 Task: Create an event for the family day outing.
Action: Mouse moved to (63, 124)
Screenshot: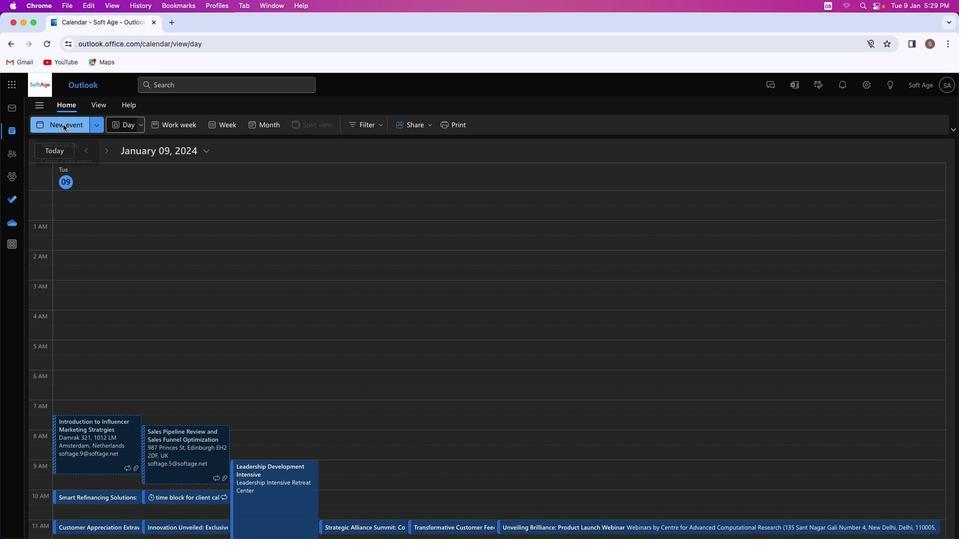 
Action: Mouse pressed left at (63, 124)
Screenshot: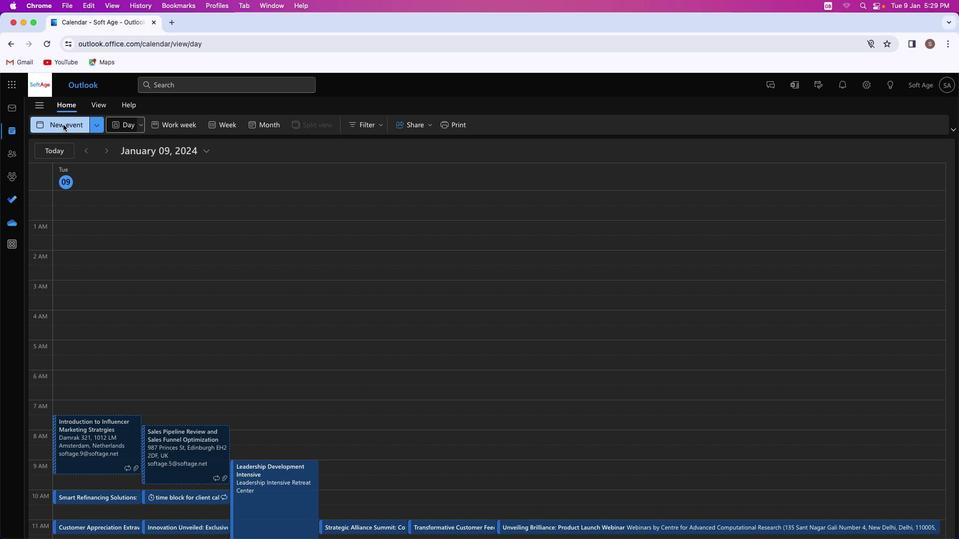 
Action: Mouse moved to (253, 184)
Screenshot: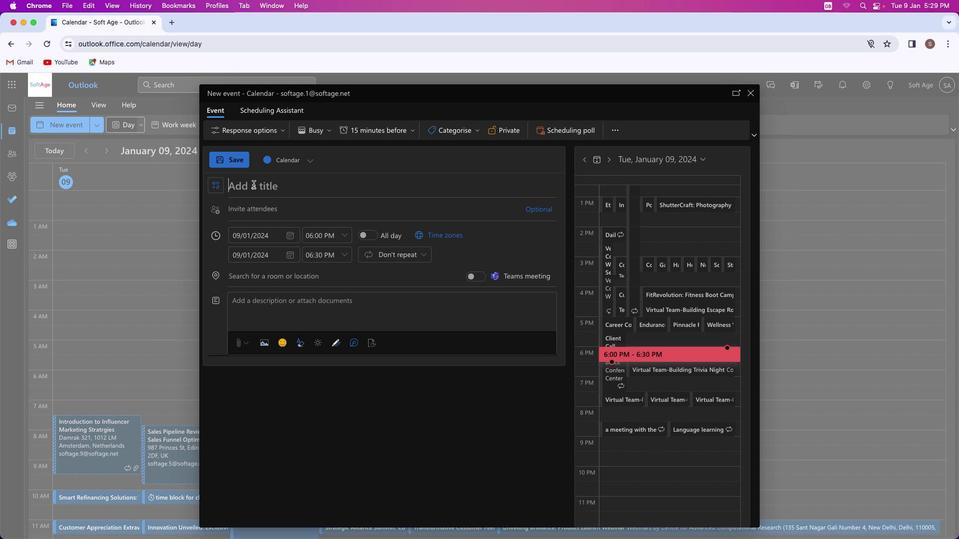 
Action: Mouse pressed left at (253, 184)
Screenshot: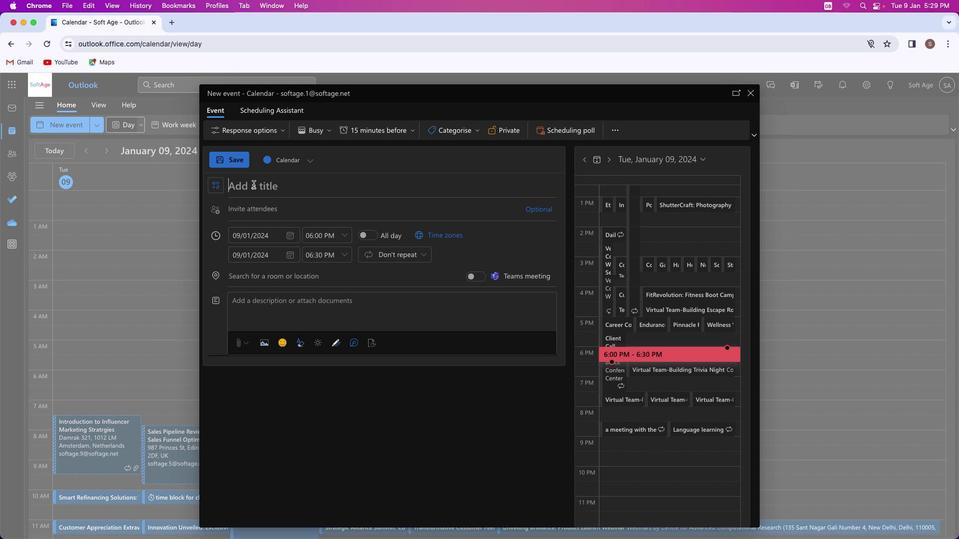 
Action: Key pressed Key.shift'F''a''m''i''l''y'Key.spaceKey.shift'F''i''e''s''t''a'Key.spaceKey.shift'D''a''y'Key.spaceKey.shift_r'O''u''t'
Screenshot: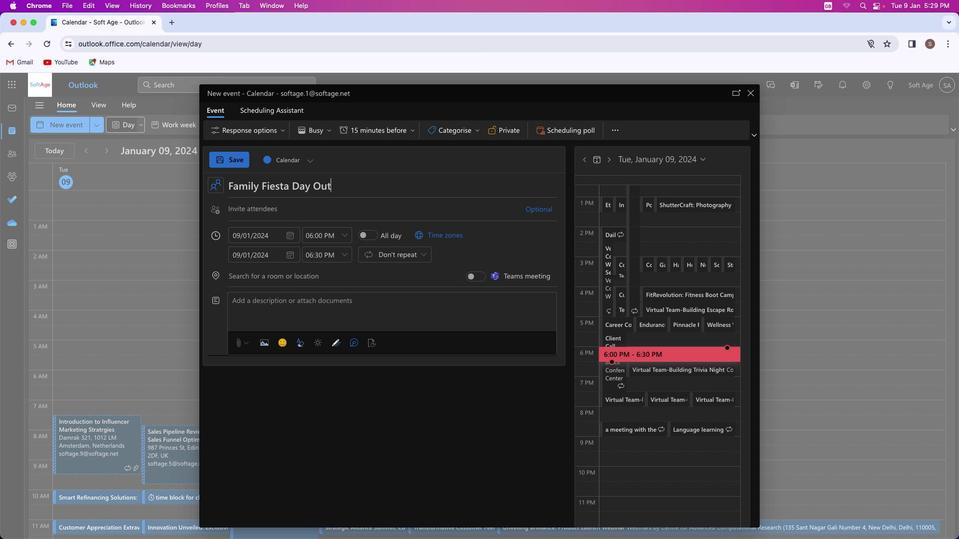 
Action: Mouse moved to (243, 276)
Screenshot: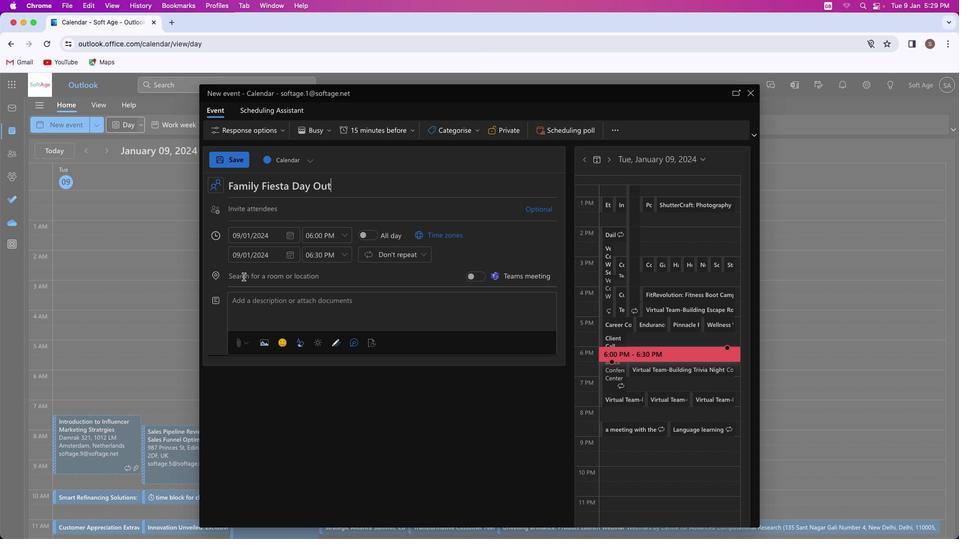 
Action: Mouse pressed left at (243, 276)
Screenshot: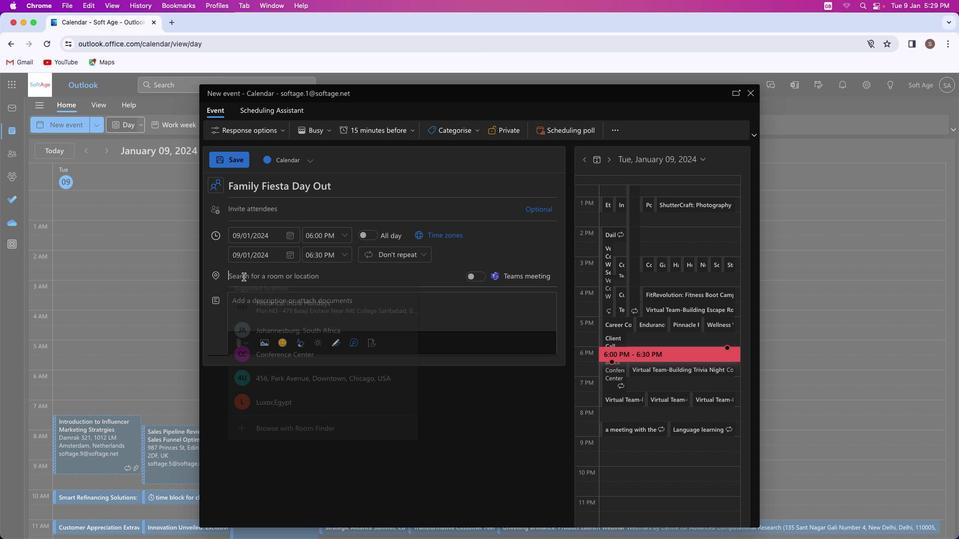 
Action: Key pressed Key.shift'F''u''n'
Screenshot: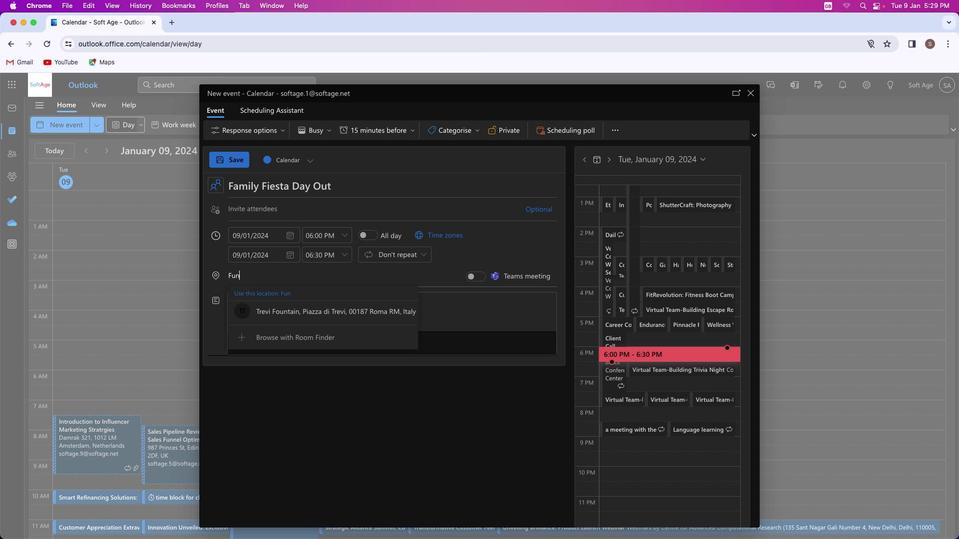 
Action: Mouse moved to (288, 312)
Screenshot: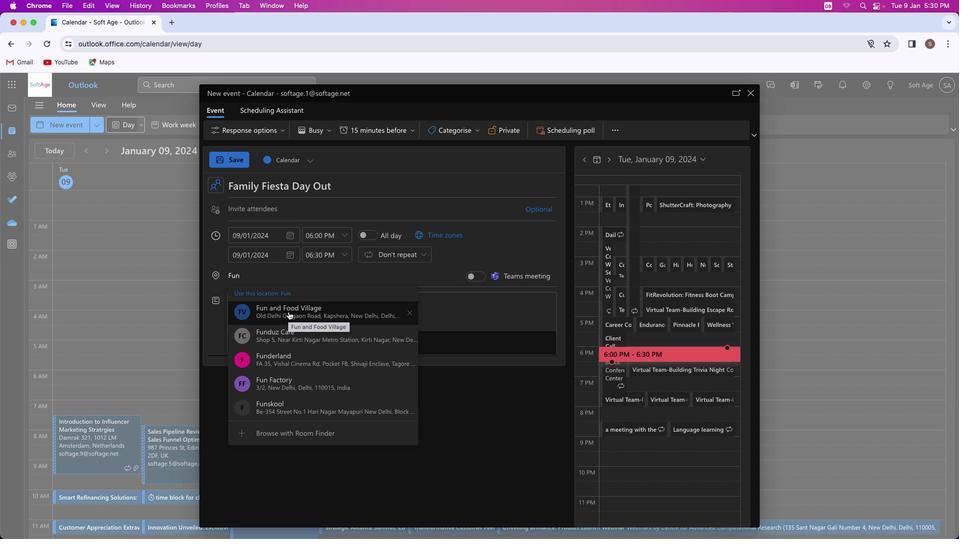 
Action: Mouse pressed left at (288, 312)
Screenshot: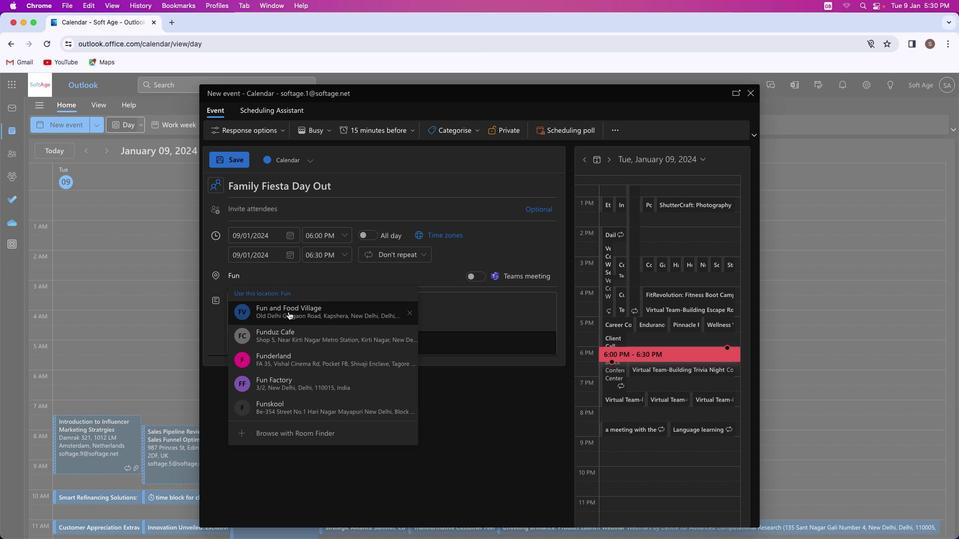 
Action: Mouse moved to (291, 310)
Screenshot: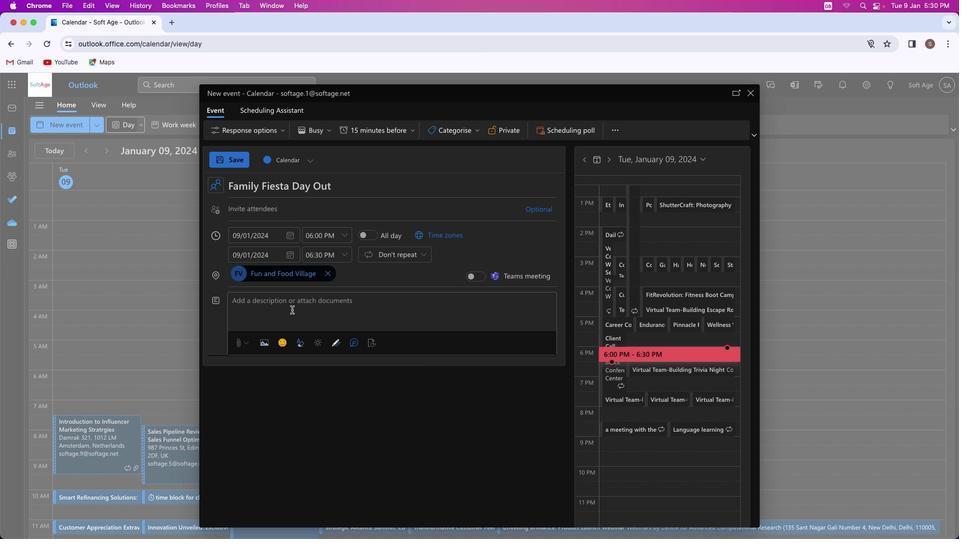 
Action: Mouse pressed left at (291, 310)
Screenshot: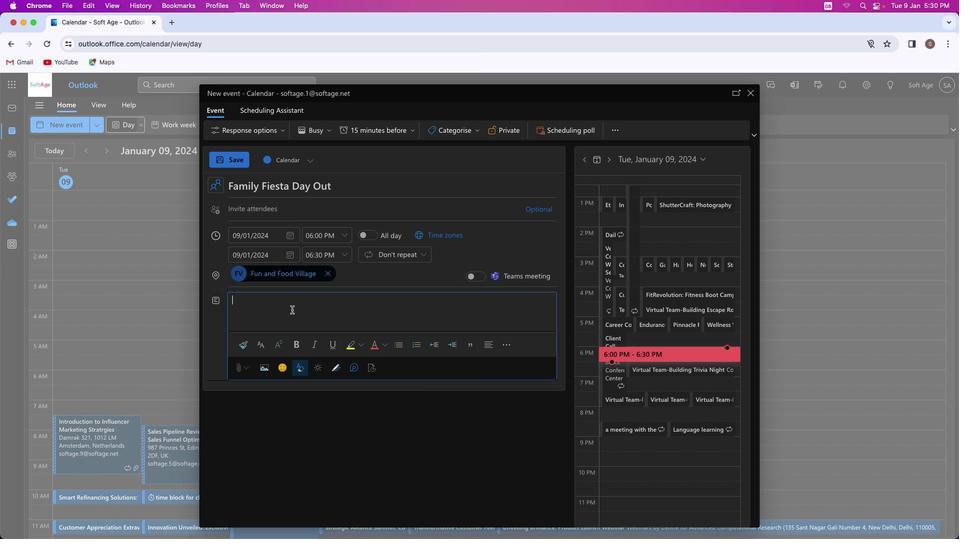 
Action: Key pressed Key.shift'J''o''i''n'Key.space'u''s'Key.space'f''o''r'Key.space'a'Key.space'j''o''y''u''s'Key.space'f''a''m''i''l''y'Key.space'd''a''y'Key.space'o''u''t''i''n''g'Key.space'f''i''l''l''e''d'Key.space'w''i''t''h'Key.space'l''a''u''g''h''t''e''r'','Key.space'g''a''m''e''s'','Key.space'a''n''d'Key.space'b''o''n''d''i''n''g''.'Key.spaceKey.shift'C''r''e''a''t''e'Key.space'c''h''e''r''i''s''h''e''d'Key.space'm''e''m''o''r''i''e''s'Key.space'i''n'Key.space'a'Key.space'd''e''l''i''g''h''t''f''u''l'
Screenshot: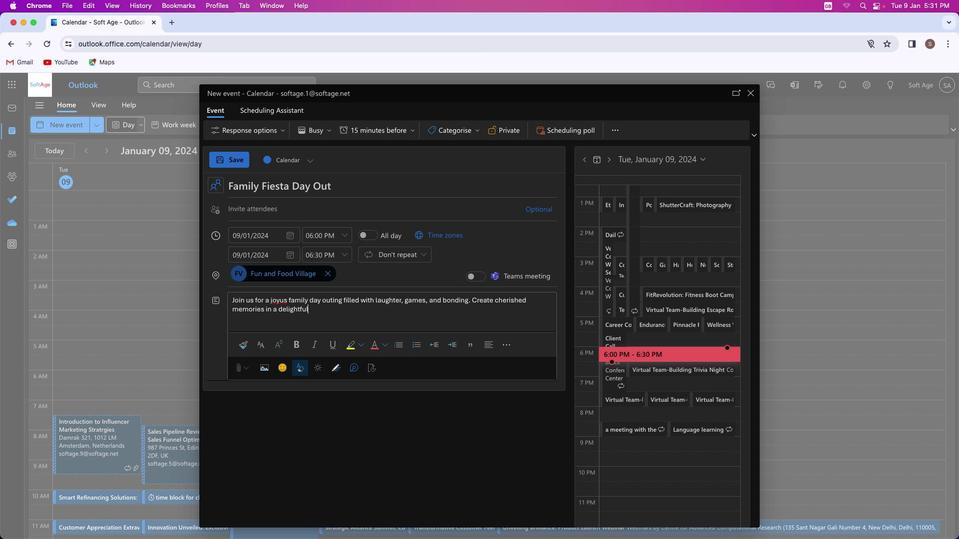
Action: Mouse moved to (280, 303)
Screenshot: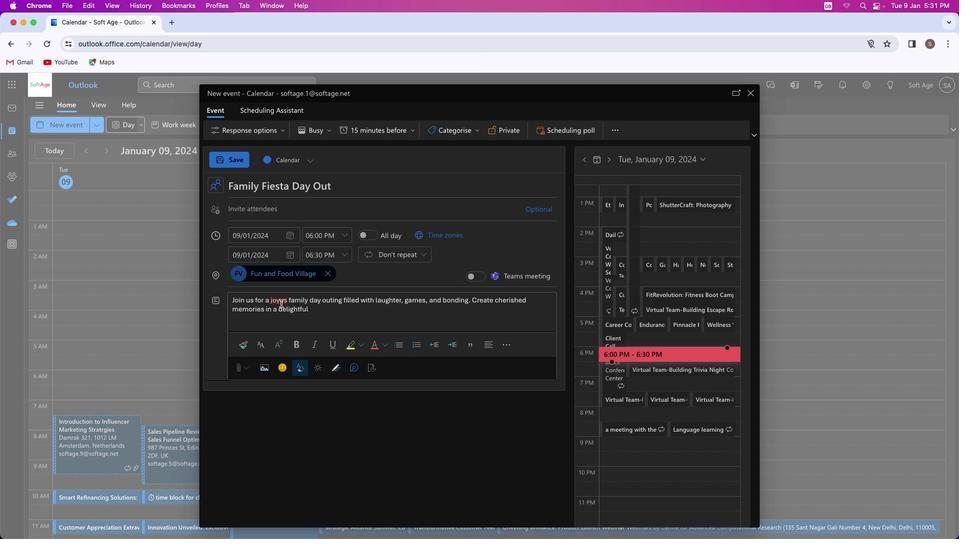 
Action: Mouse pressed left at (280, 303)
Screenshot: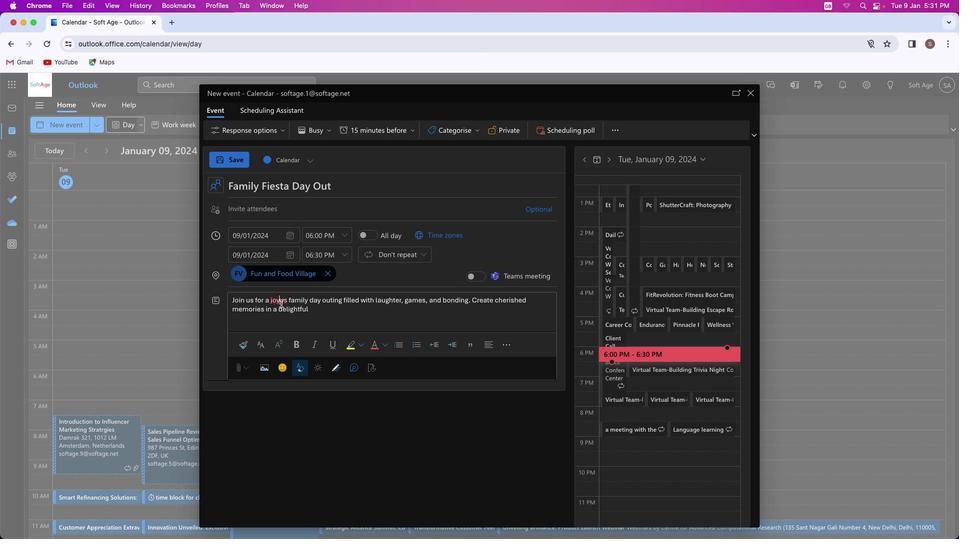 
Action: Key pressed 'o'
Screenshot: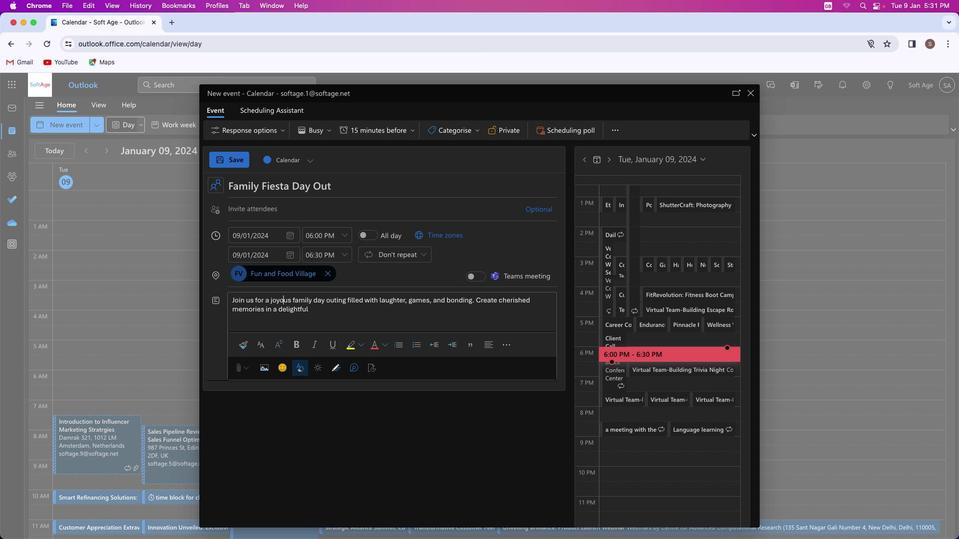 
Action: Mouse moved to (327, 313)
Screenshot: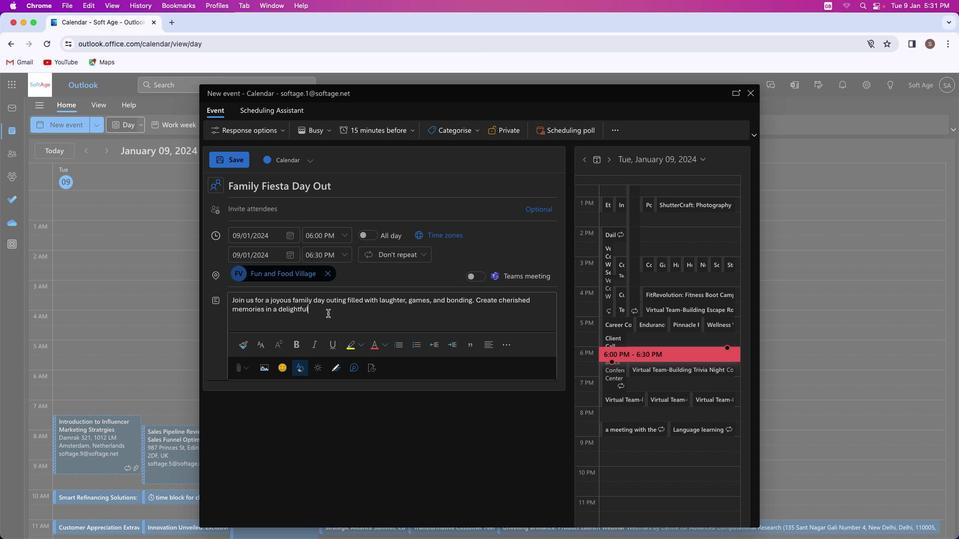 
Action: Mouse pressed left at (327, 313)
Screenshot: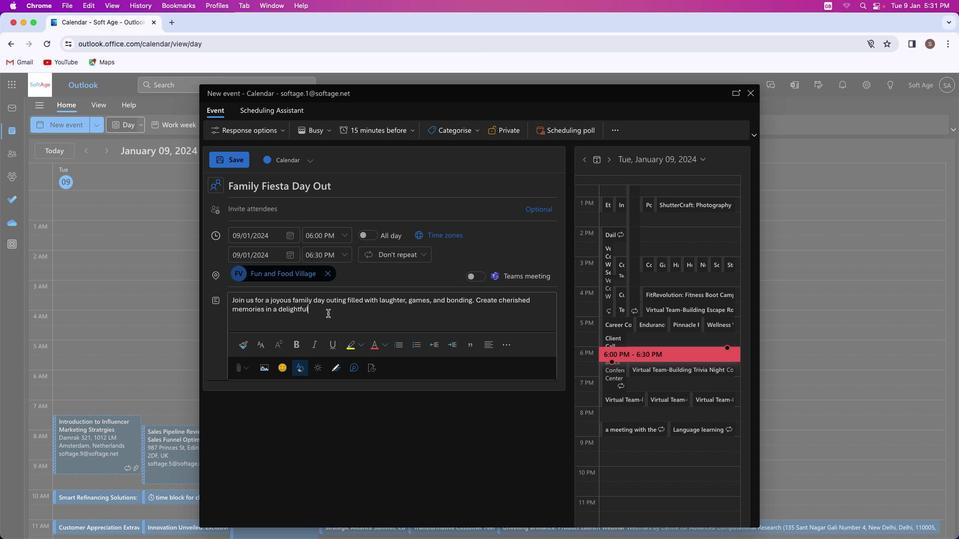 
Action: Mouse moved to (327, 313)
Screenshot: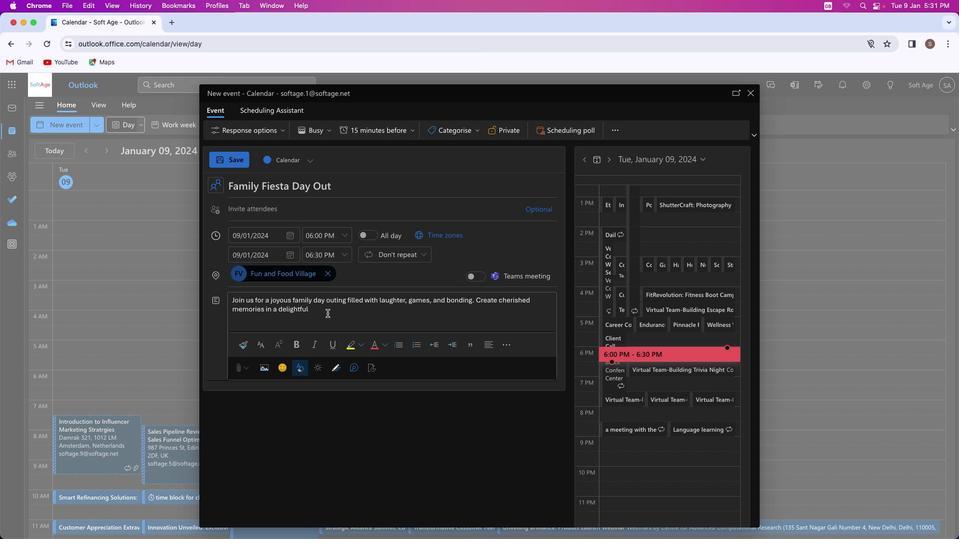 
Action: Key pressed Key.space'a''t''m''o''s''p''h''e''r''e'Key.space'd''e''s''i''g''n''e''d'Key.space'f''o''r'Key.space'a''l''l'Key.space'g''e''n''e''r''a''t''i''o''n''s'Key.space't''o'Key.space'e''n''j''o''y''.'
Screenshot: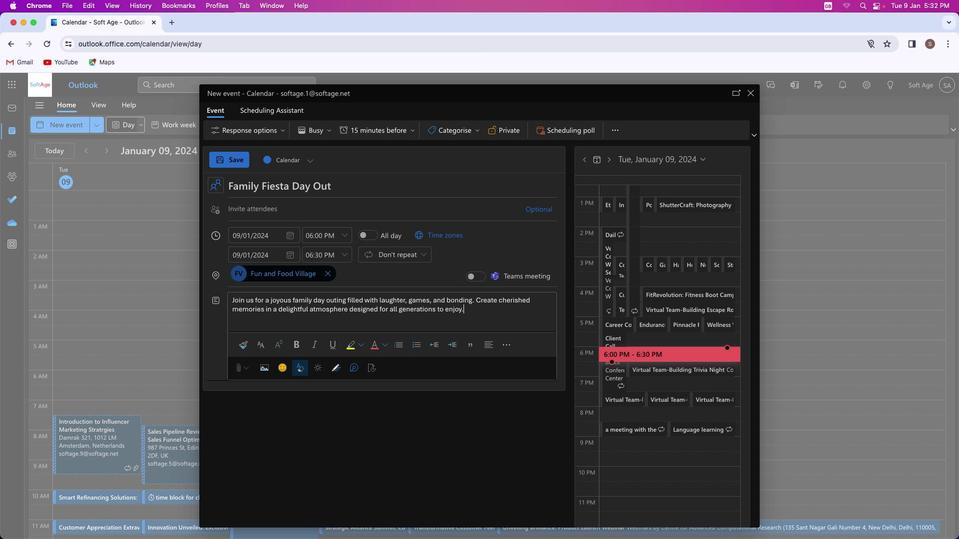
Action: Mouse moved to (264, 300)
Screenshot: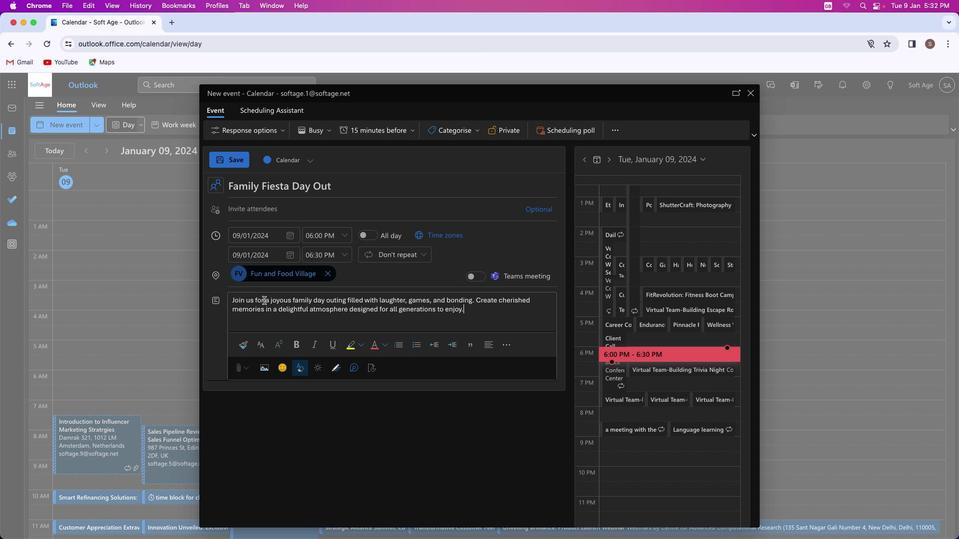 
Action: Mouse pressed left at (264, 300)
Screenshot: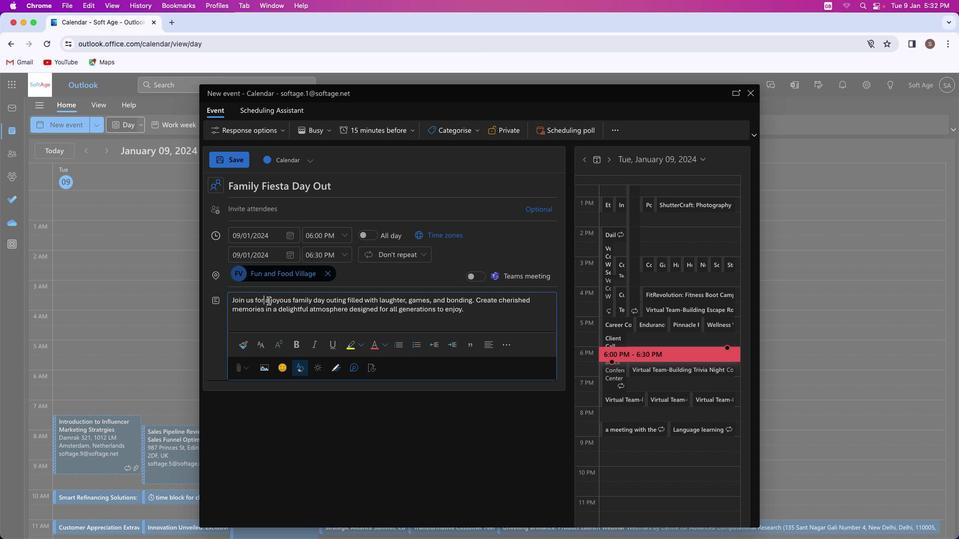 
Action: Mouse moved to (302, 347)
Screenshot: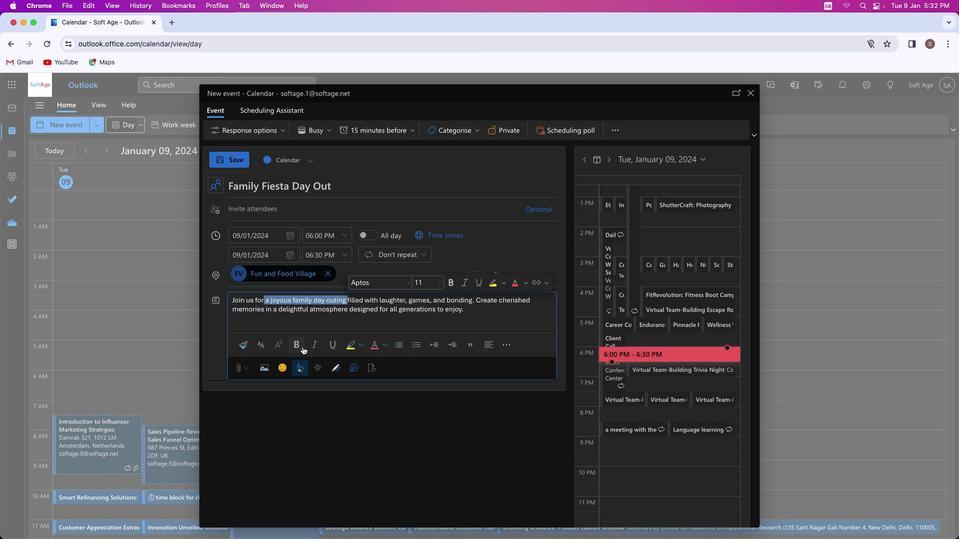 
Action: Mouse pressed left at (302, 347)
Screenshot: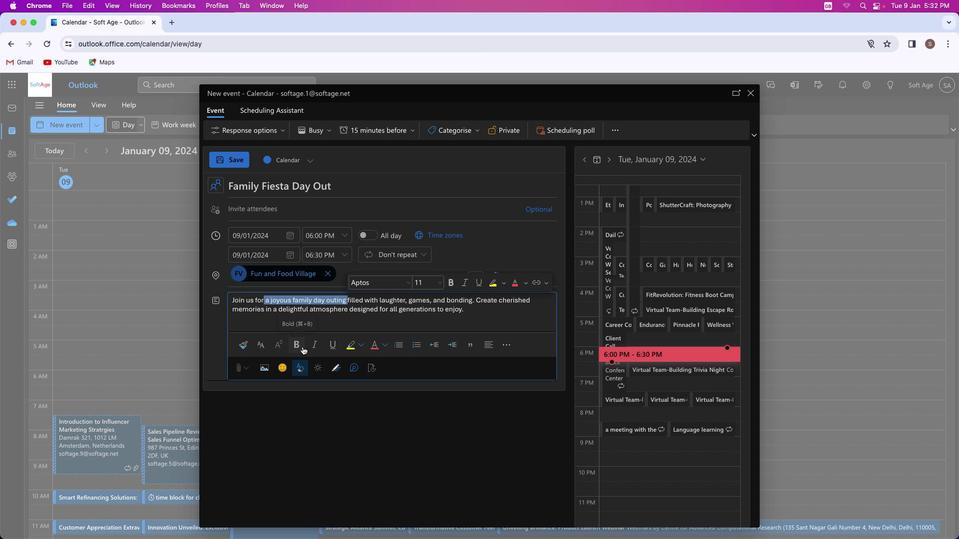 
Action: Mouse moved to (312, 344)
Screenshot: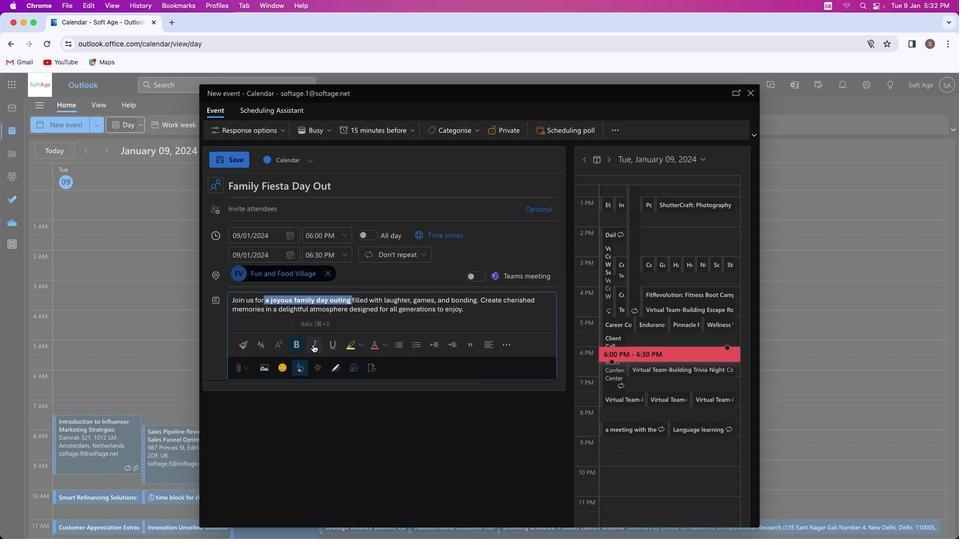 
Action: Mouse pressed left at (312, 344)
Screenshot: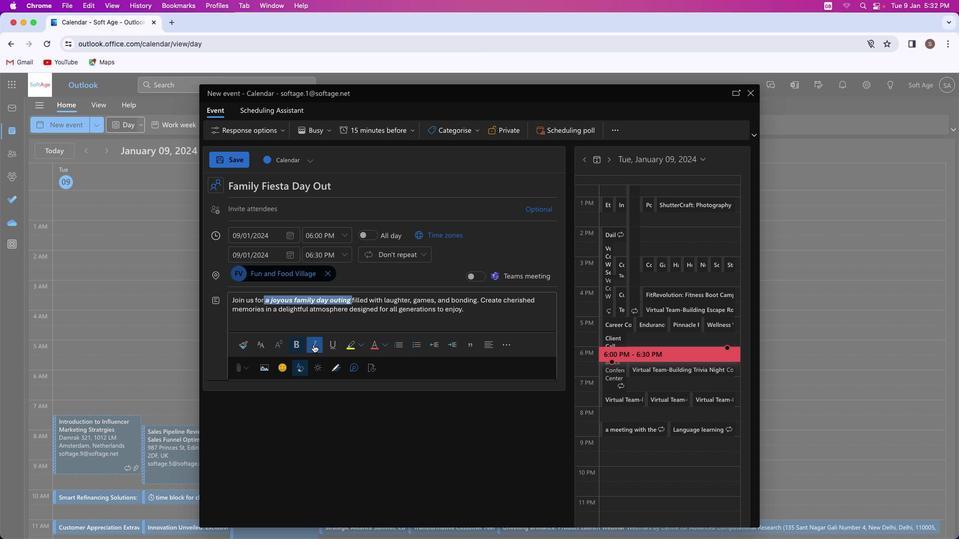 
Action: Mouse moved to (332, 343)
Screenshot: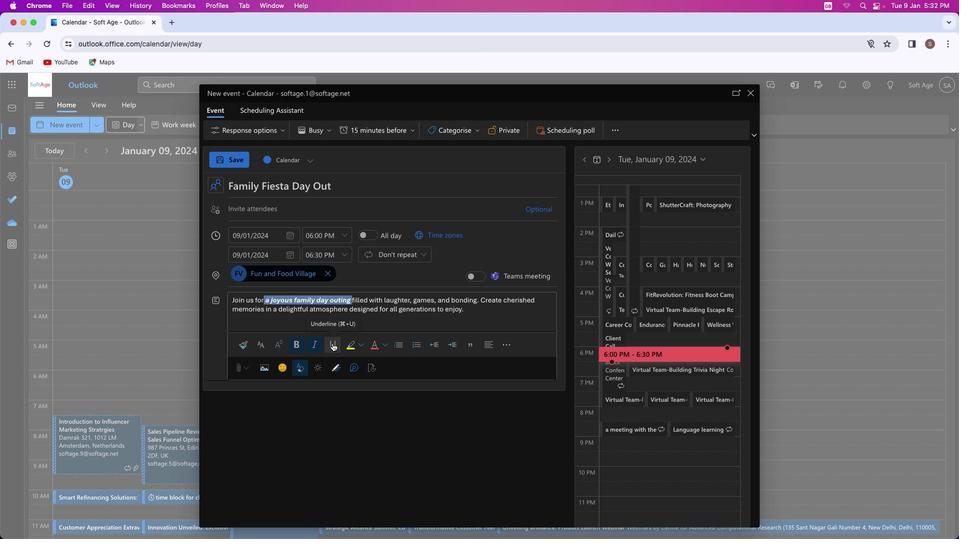 
Action: Mouse pressed left at (332, 343)
Screenshot: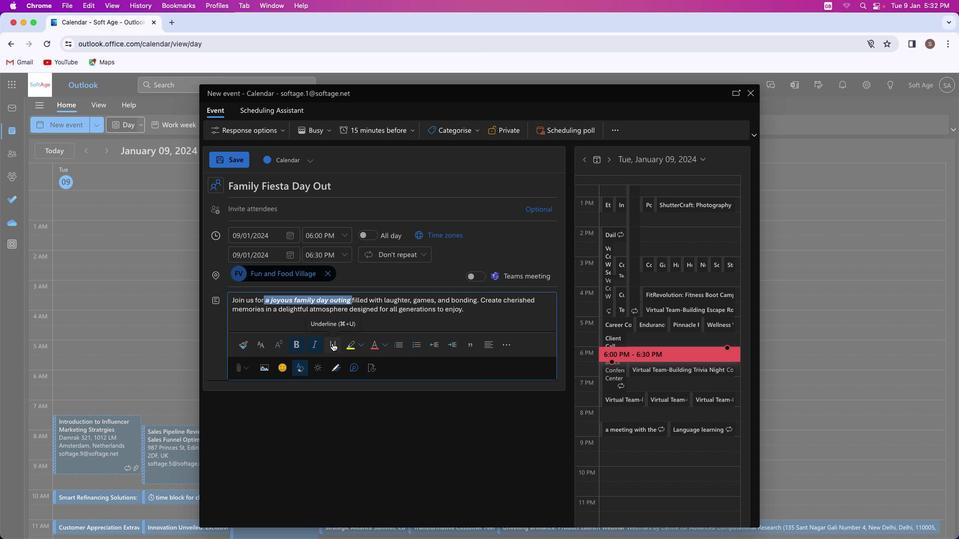 
Action: Mouse moved to (371, 343)
Screenshot: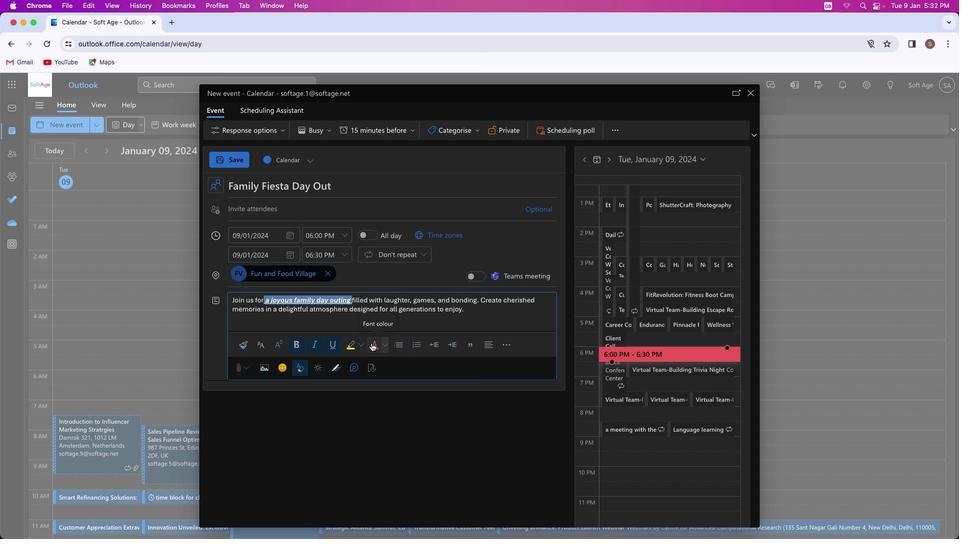 
Action: Mouse pressed left at (371, 343)
Screenshot: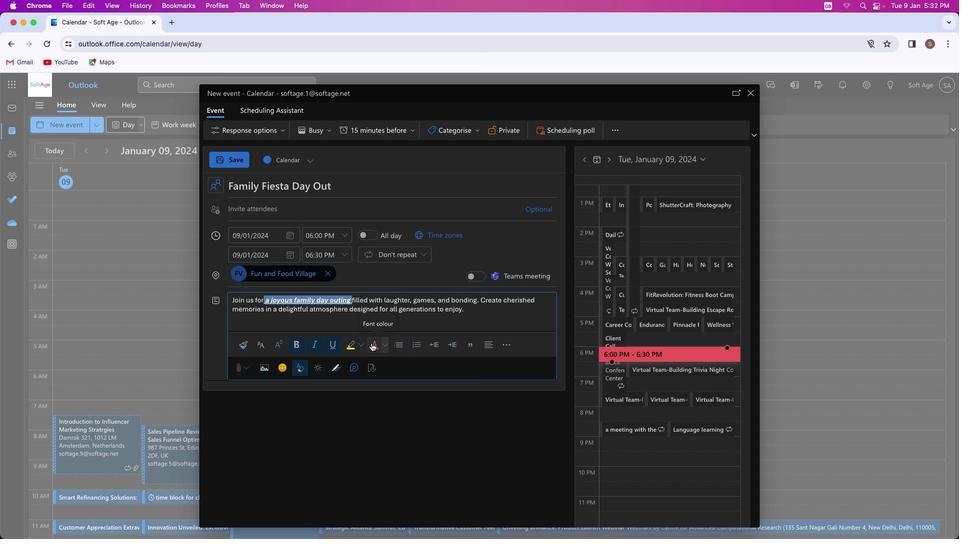 
Action: Mouse moved to (359, 343)
Screenshot: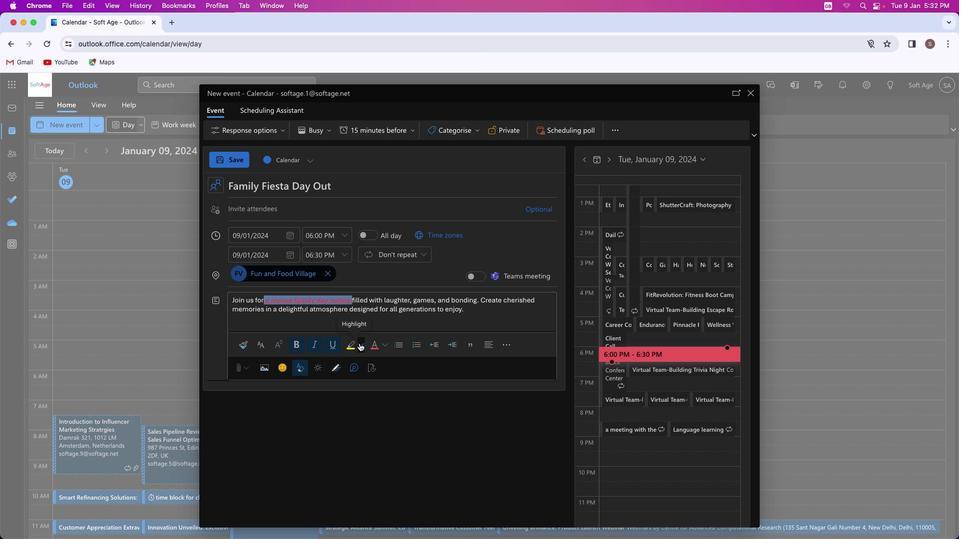 
Action: Mouse pressed left at (359, 343)
Screenshot: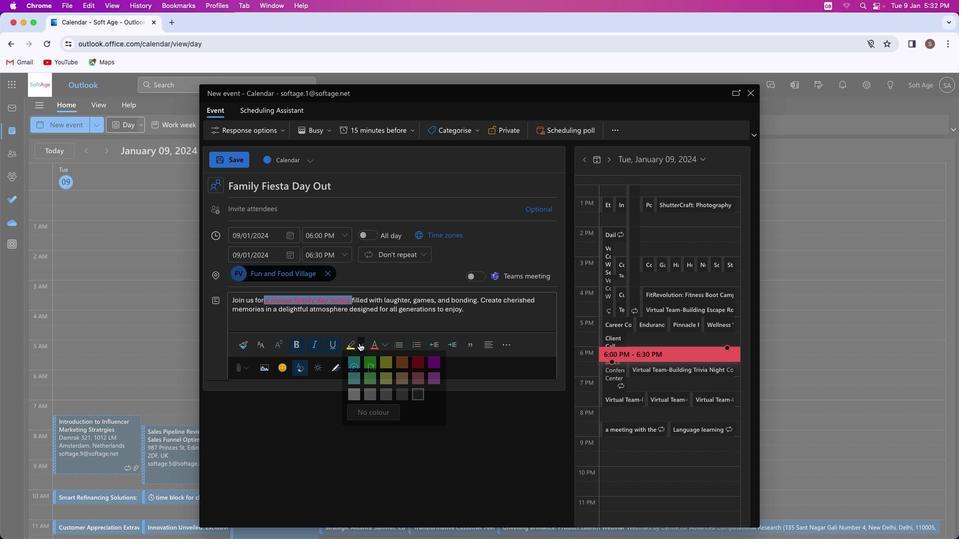 
Action: Mouse moved to (368, 381)
Screenshot: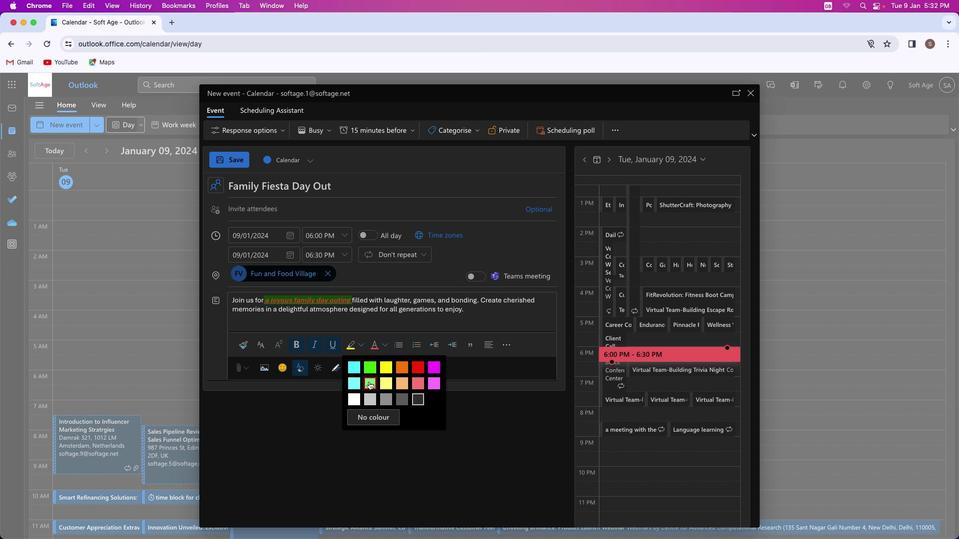 
Action: Mouse pressed left at (368, 381)
Screenshot: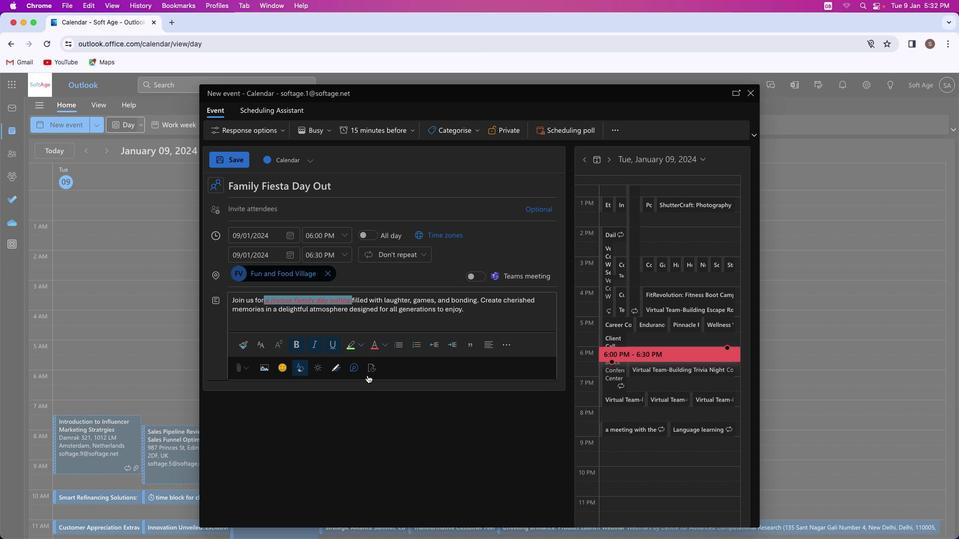 
Action: Mouse moved to (353, 326)
Screenshot: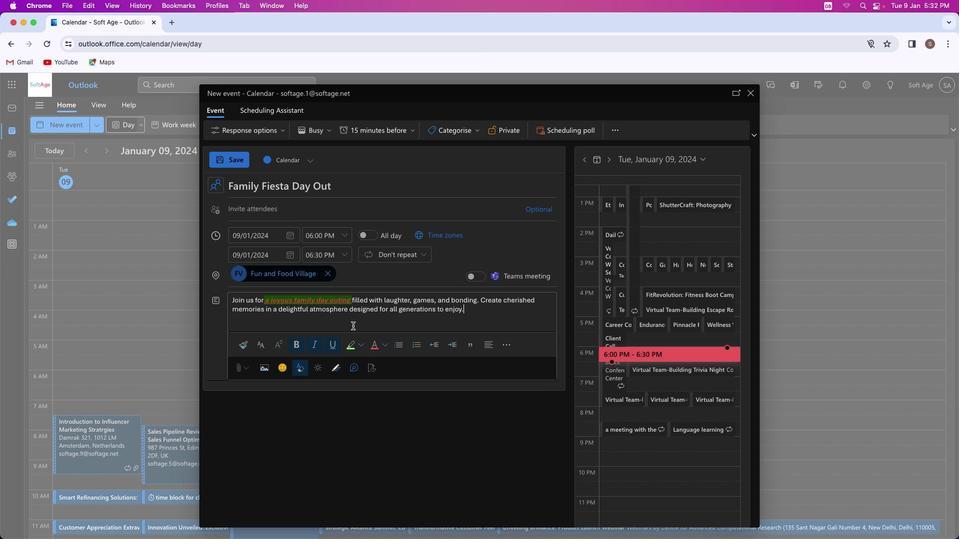 
Action: Mouse pressed left at (353, 326)
Screenshot: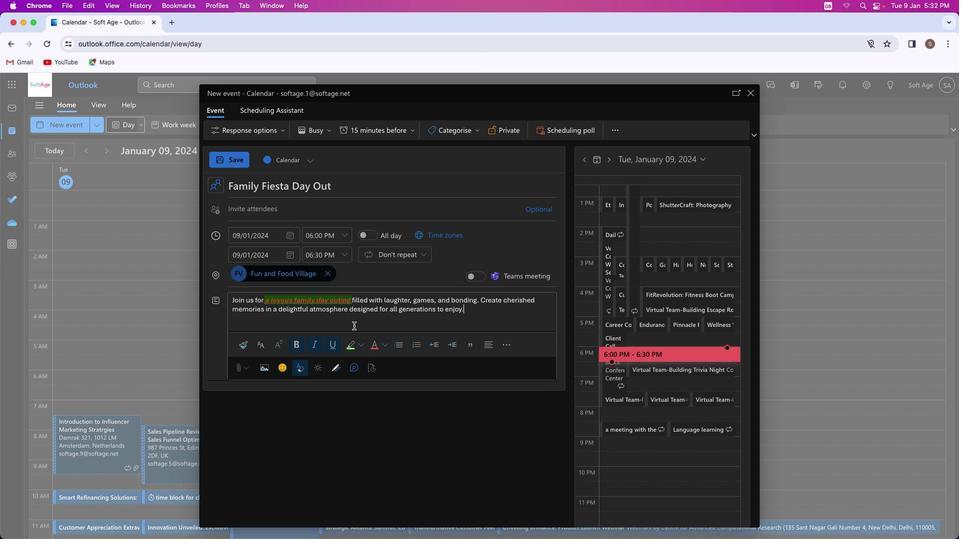 
Action: Mouse moved to (469, 317)
Screenshot: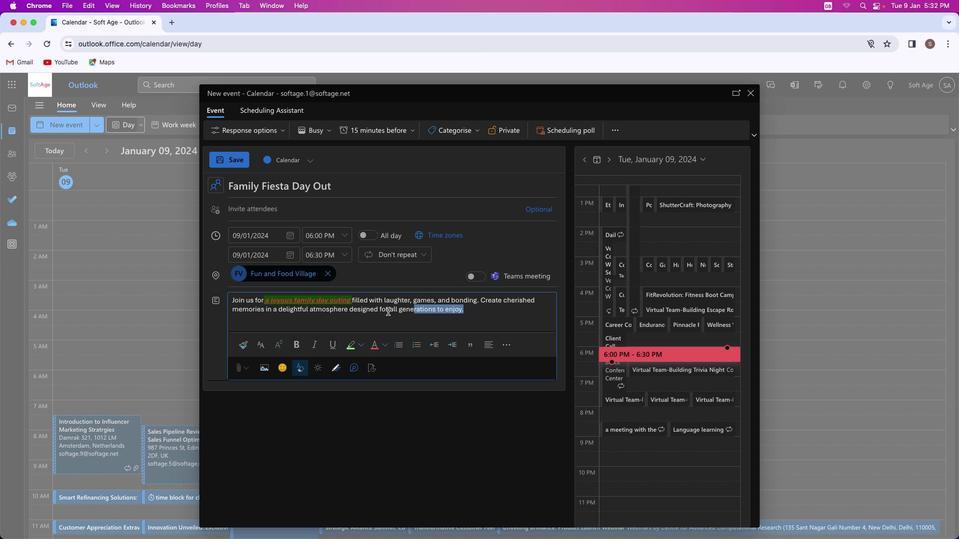 
Action: Mouse pressed left at (469, 317)
Screenshot: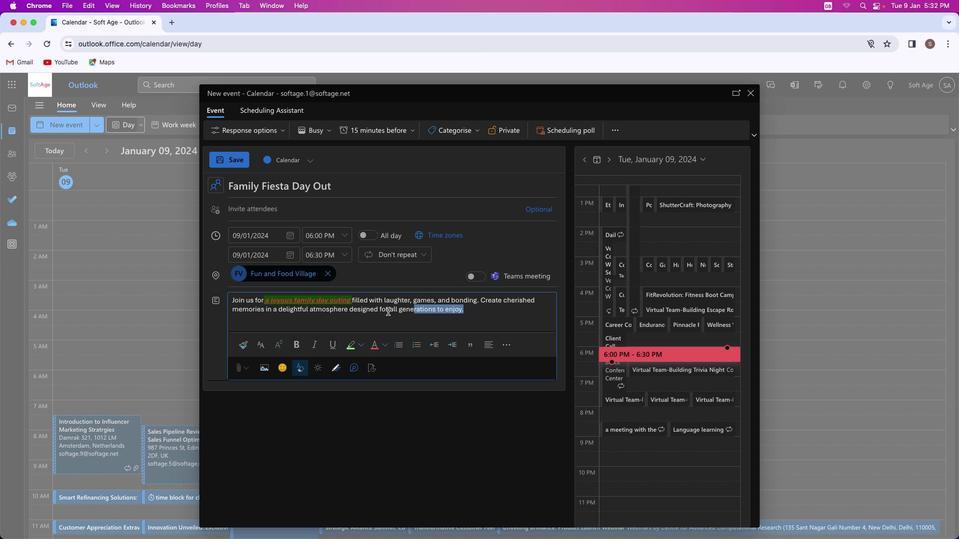 
Action: Mouse moved to (358, 344)
Screenshot: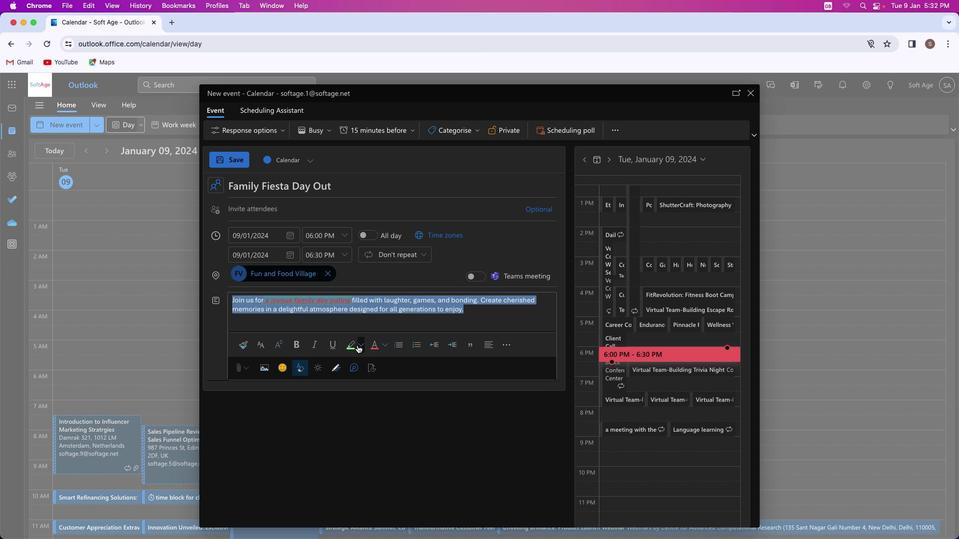 
Action: Mouse pressed left at (358, 344)
Screenshot: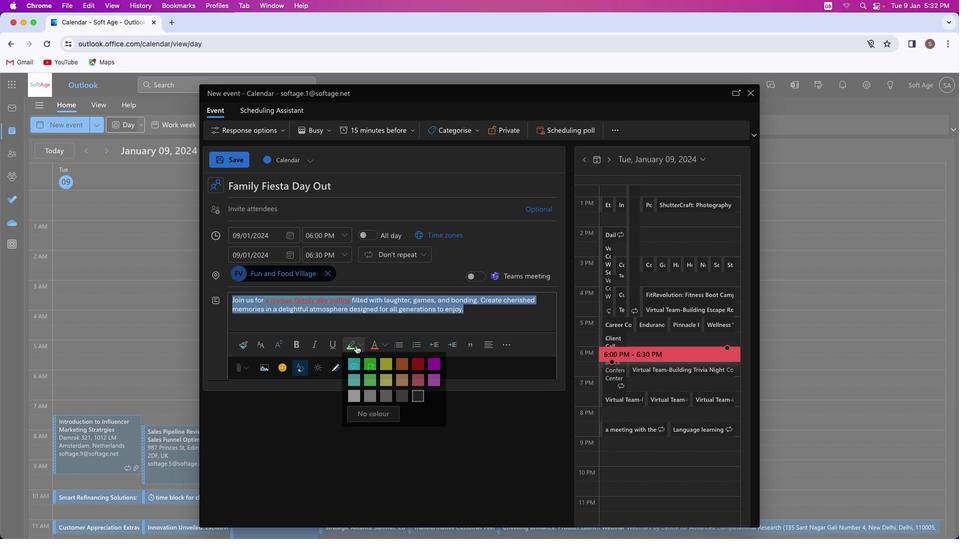 
Action: Mouse moved to (351, 382)
Screenshot: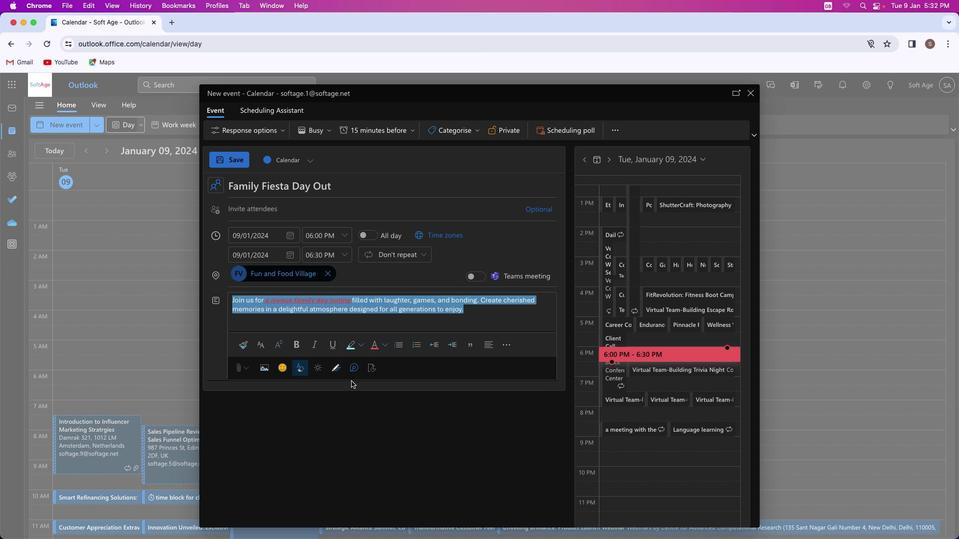 
Action: Mouse pressed left at (351, 382)
Screenshot: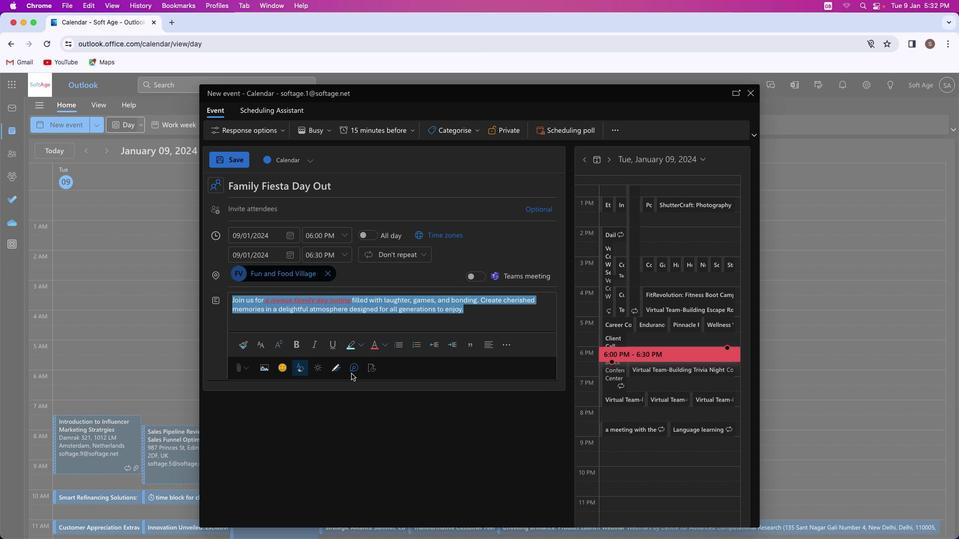 
Action: Mouse moved to (352, 326)
Screenshot: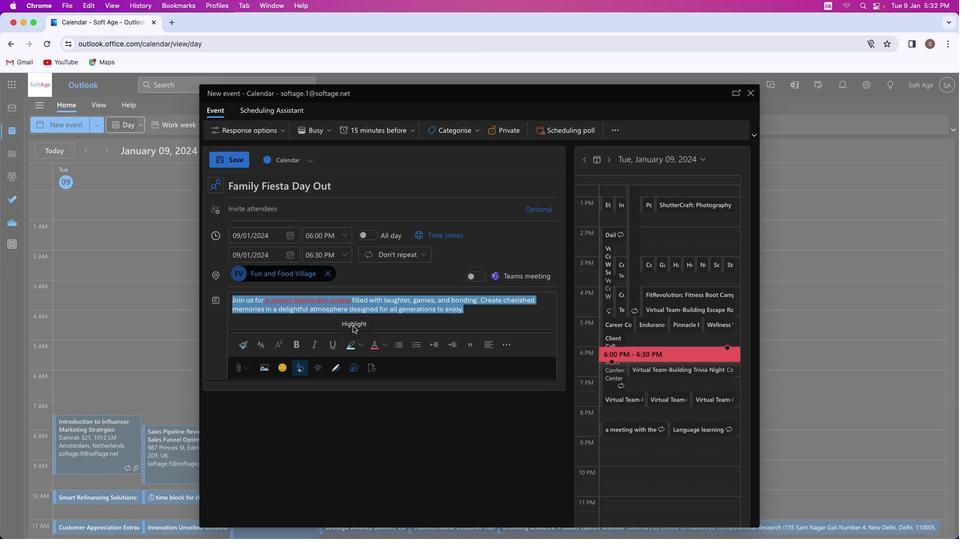 
Action: Mouse pressed left at (352, 326)
Screenshot: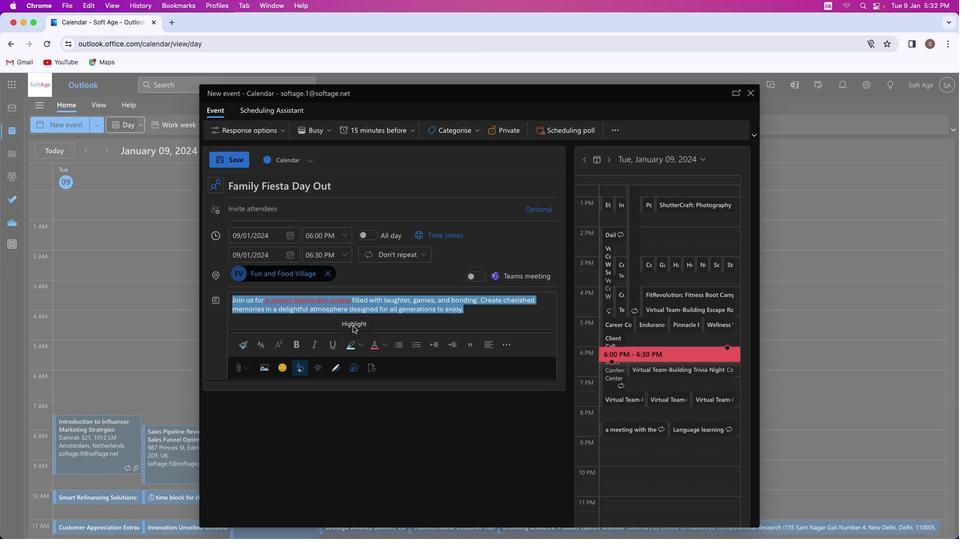 
Action: Mouse moved to (384, 323)
Screenshot: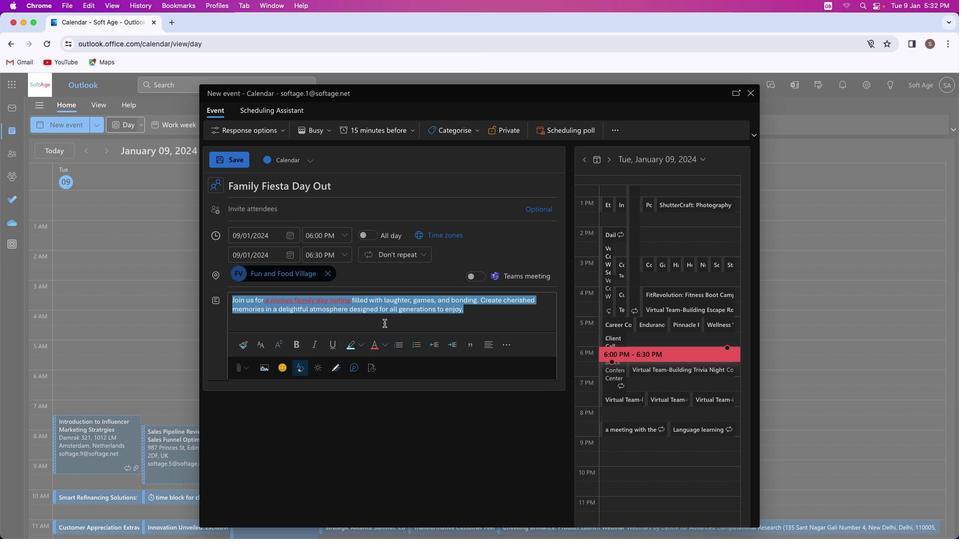 
Action: Mouse pressed left at (384, 323)
Screenshot: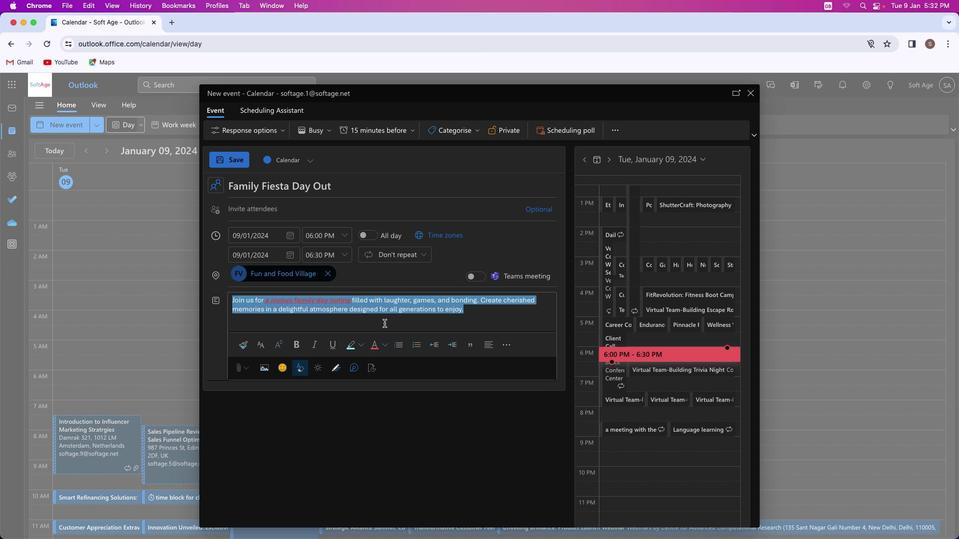 
Action: Mouse moved to (250, 209)
Screenshot: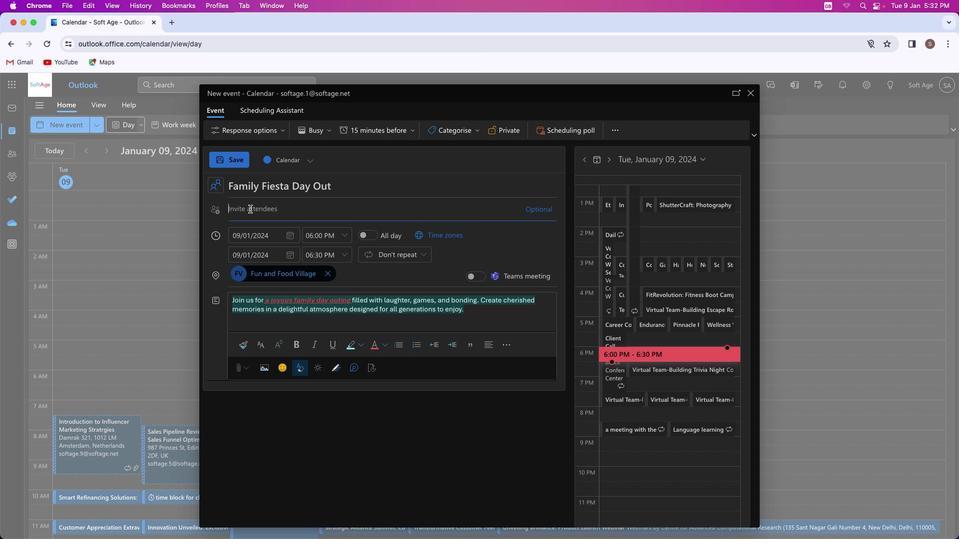 
Action: Mouse pressed left at (250, 209)
Screenshot: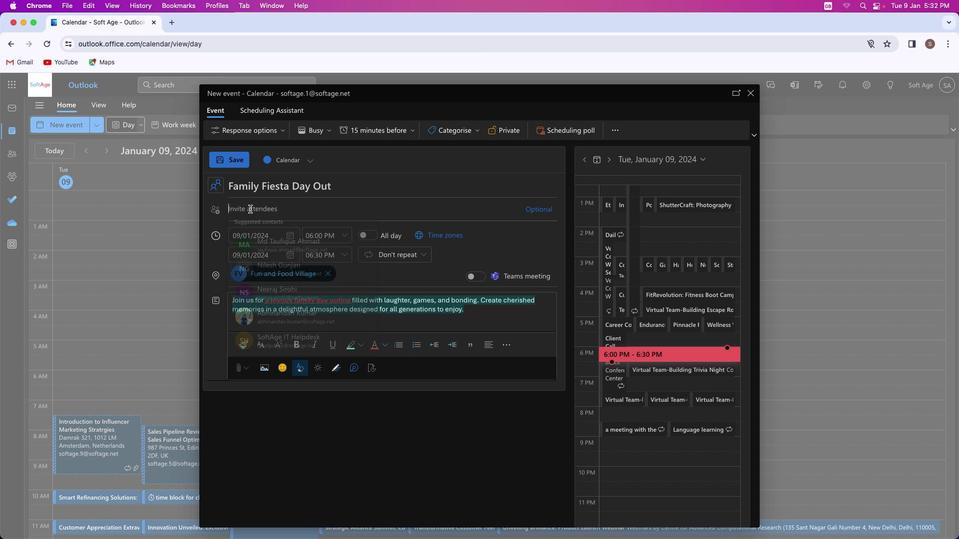 
Action: Key pressed Key.shift'A''k''a''s''h''r''a''j''p''u''t'Key.shift'@''o''u''t''l''o''o''k''.''c''o''m'
Screenshot: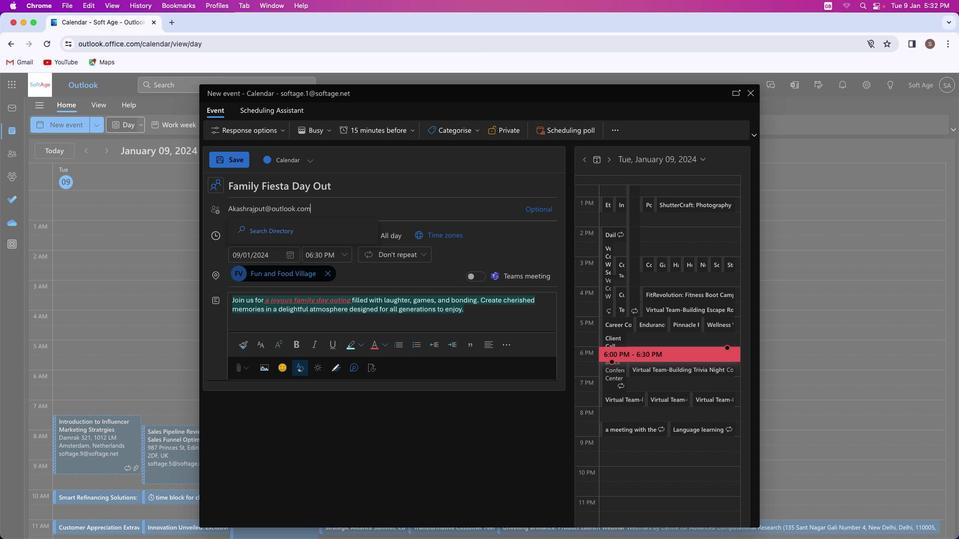 
Action: Mouse moved to (310, 226)
Screenshot: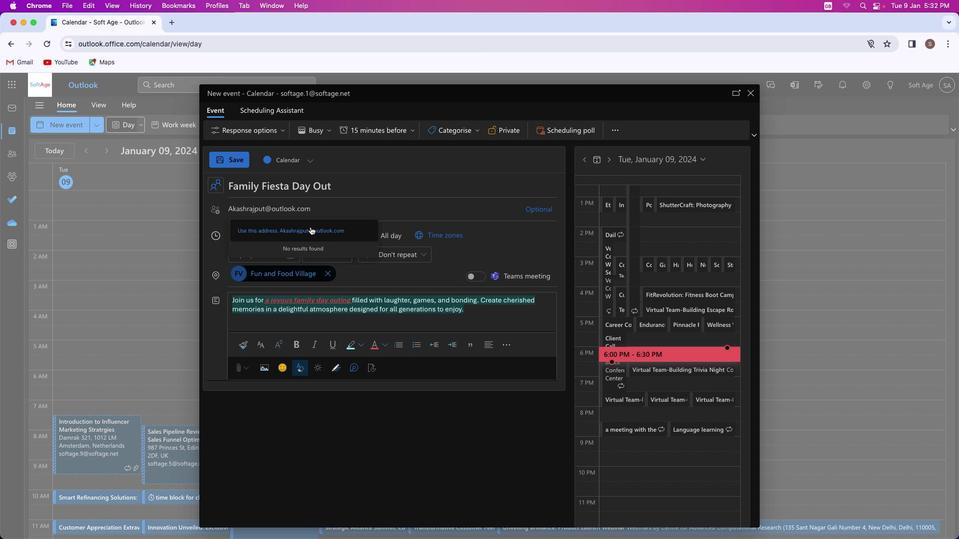 
Action: Mouse pressed left at (310, 226)
Screenshot: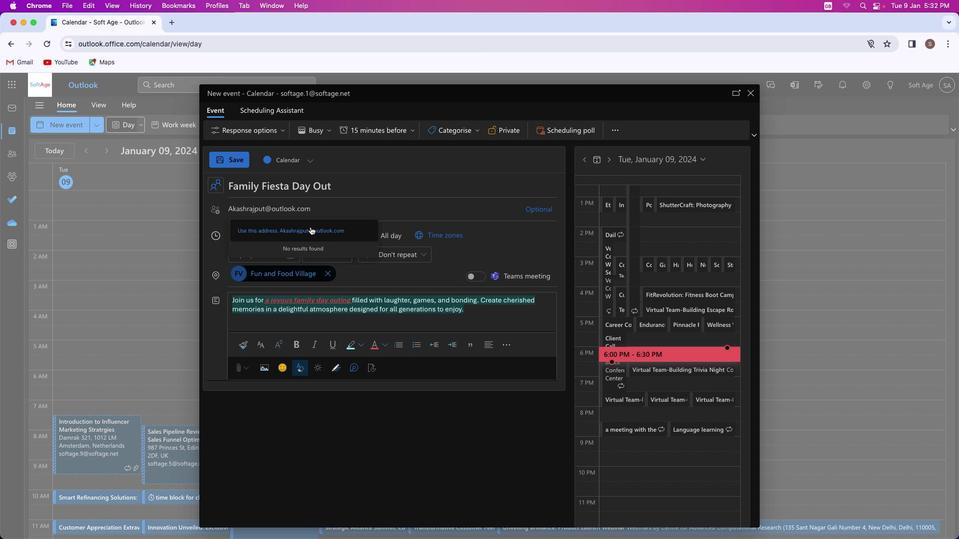 
Action: Mouse moved to (328, 232)
Screenshot: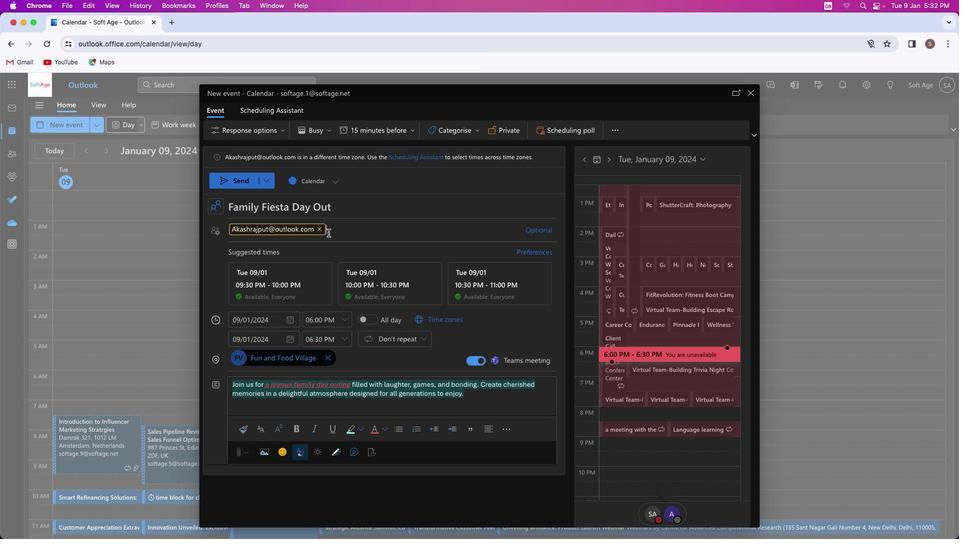 
Action: Key pressed 's''h''i''v''a''m''y''a''d''a''v''s''m''4''1'Key.shift'@''o''u''t''l''o''o''k''.''c''o''m'
Screenshot: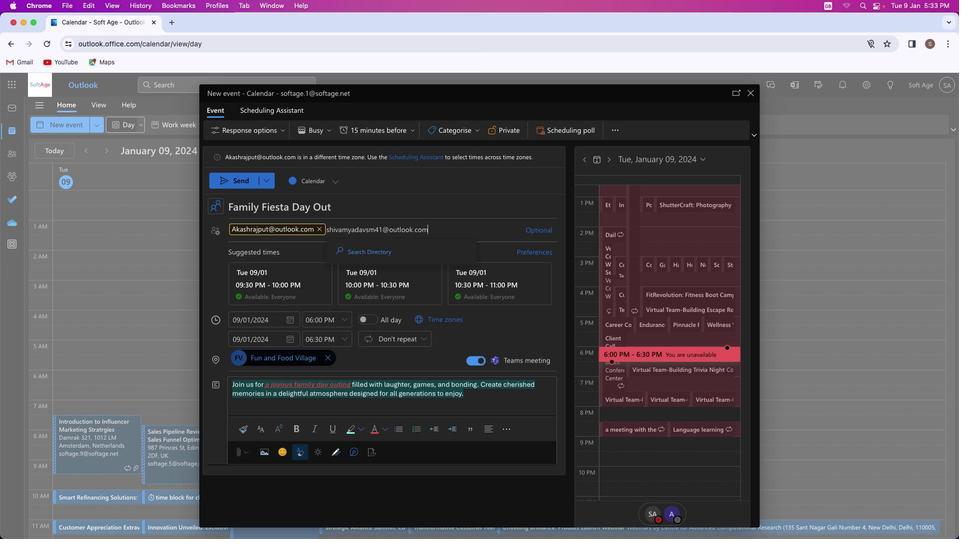 
Action: Mouse moved to (417, 250)
Screenshot: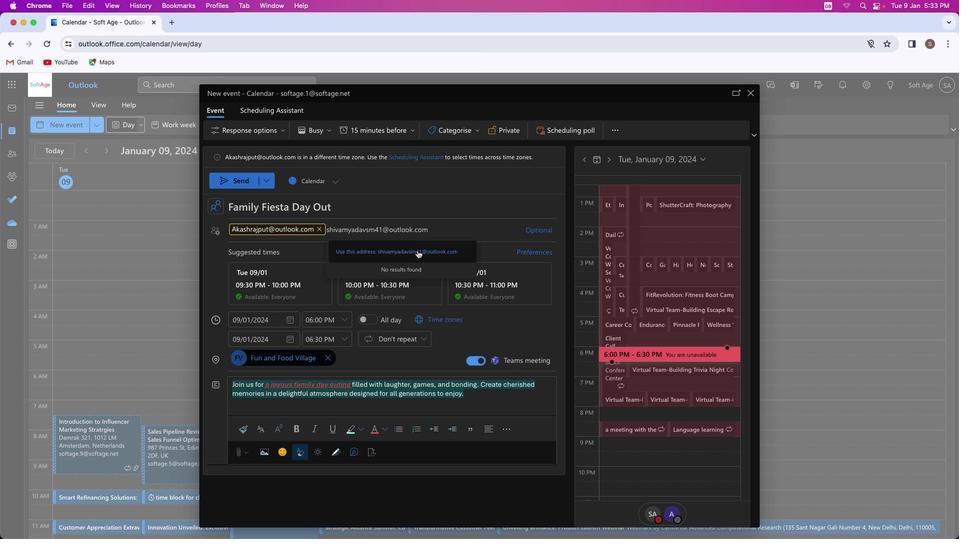 
Action: Mouse pressed left at (417, 250)
Screenshot: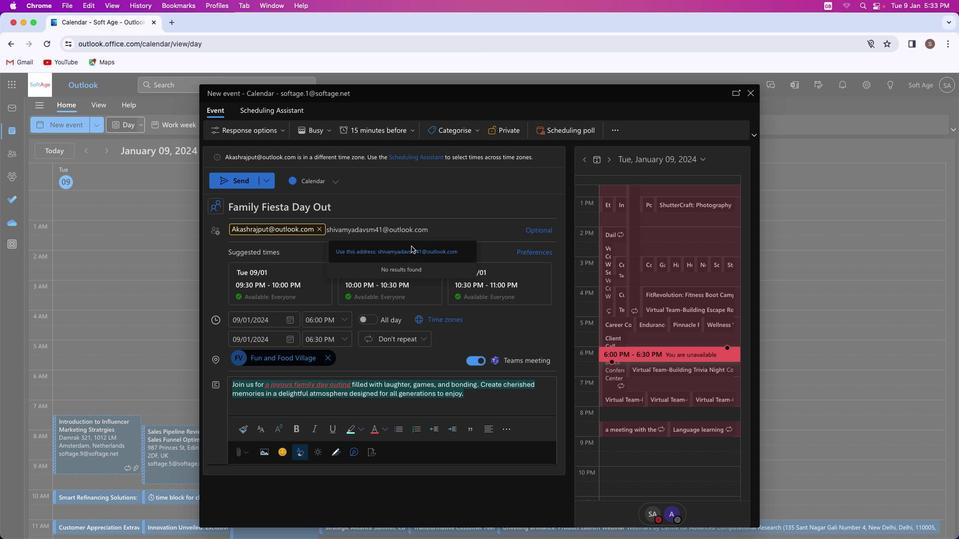 
Action: Mouse moved to (480, 372)
Screenshot: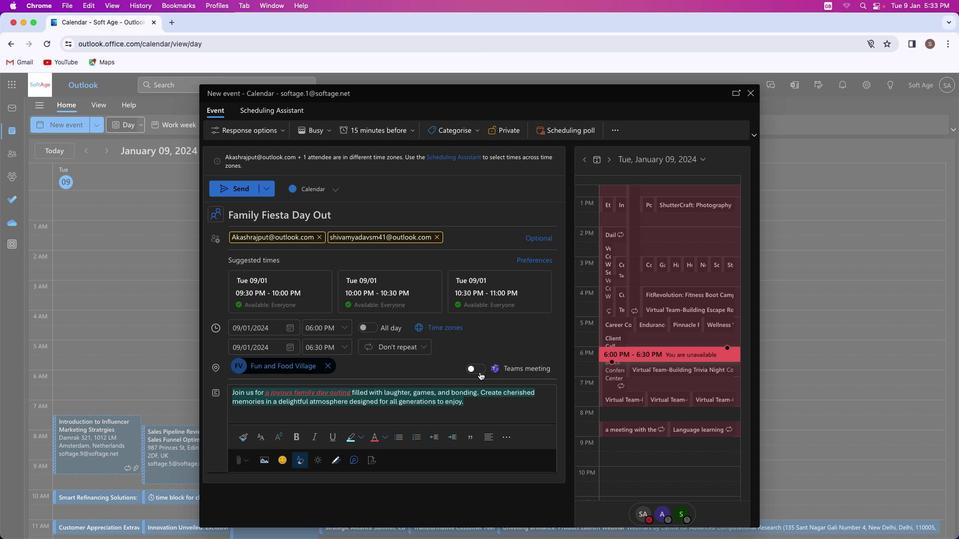 
Action: Mouse pressed left at (480, 372)
Screenshot: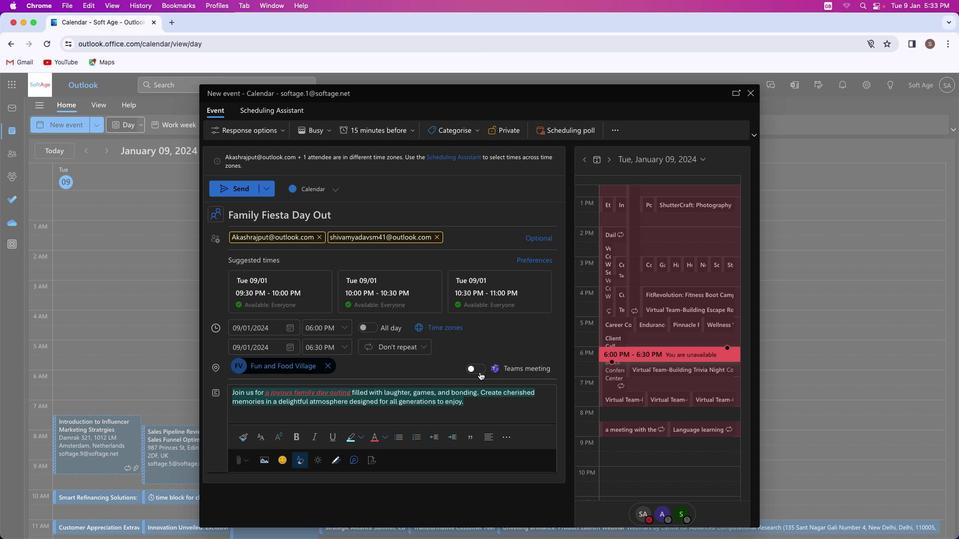 
Action: Mouse moved to (477, 130)
Screenshot: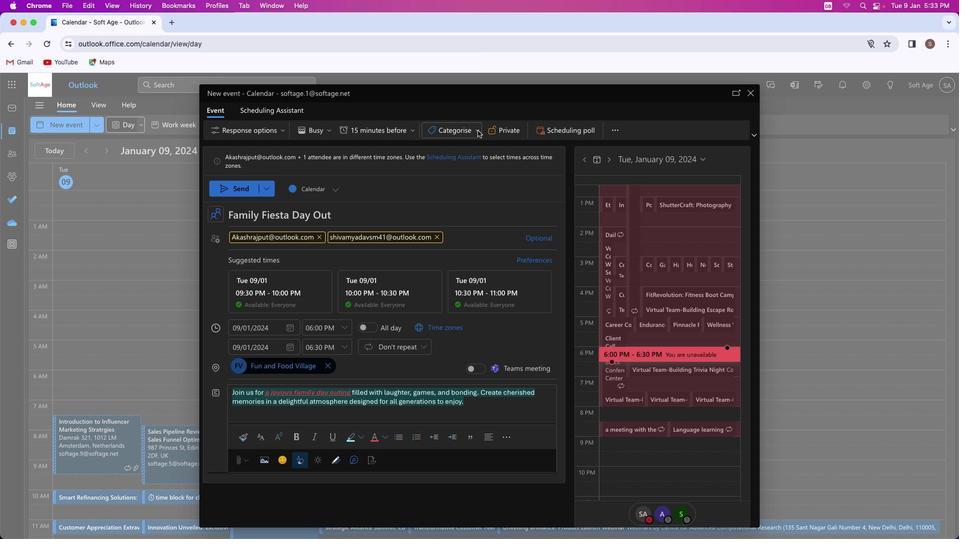 
Action: Mouse pressed left at (477, 130)
Screenshot: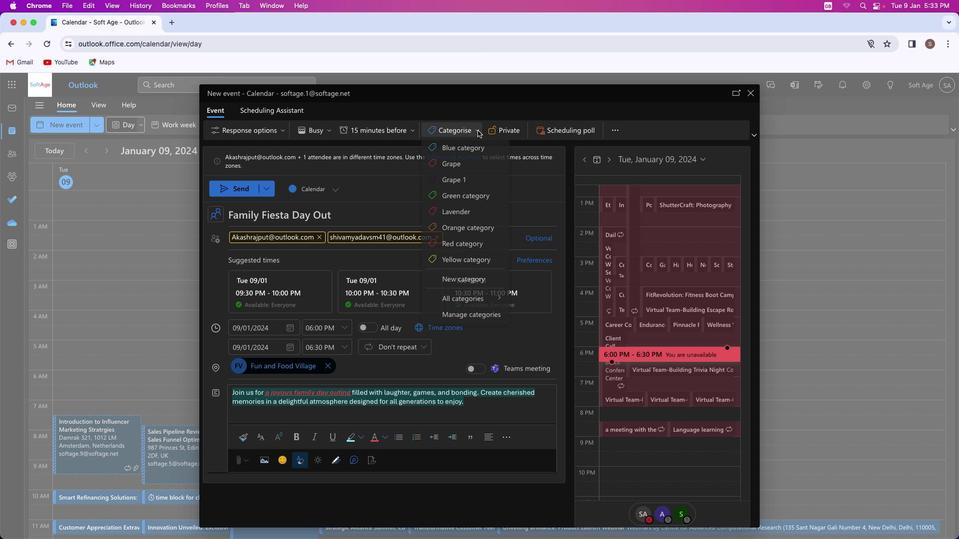 
Action: Mouse moved to (472, 214)
Screenshot: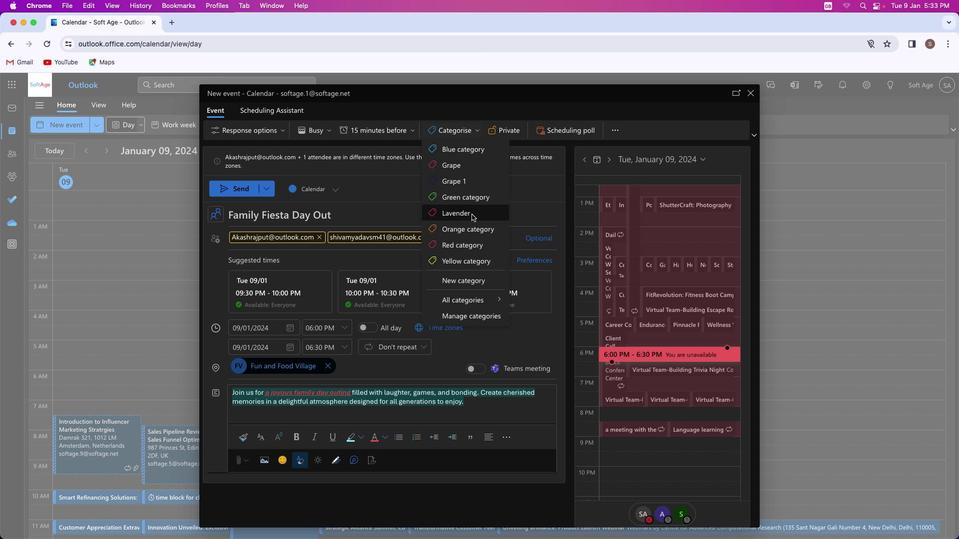 
Action: Mouse pressed left at (472, 214)
Screenshot: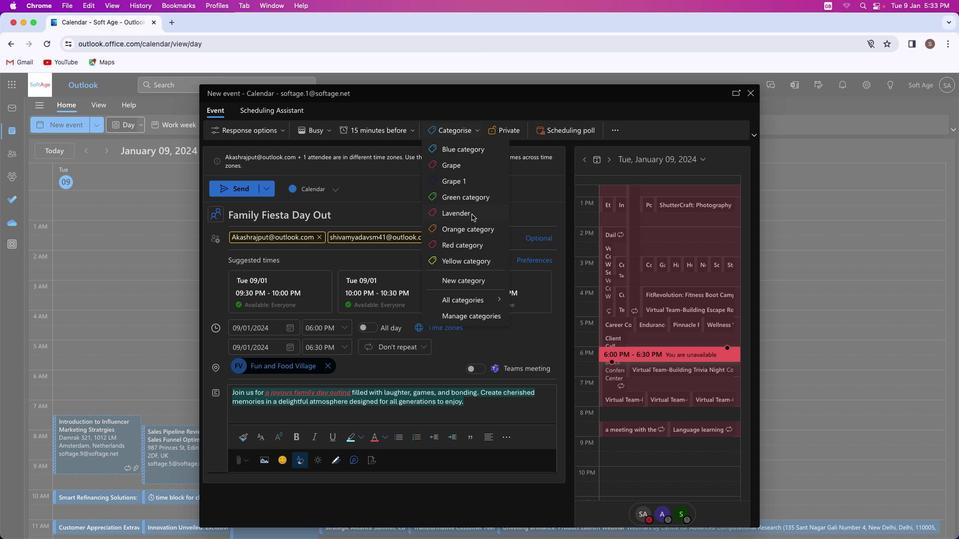 
Action: Mouse moved to (331, 131)
Screenshot: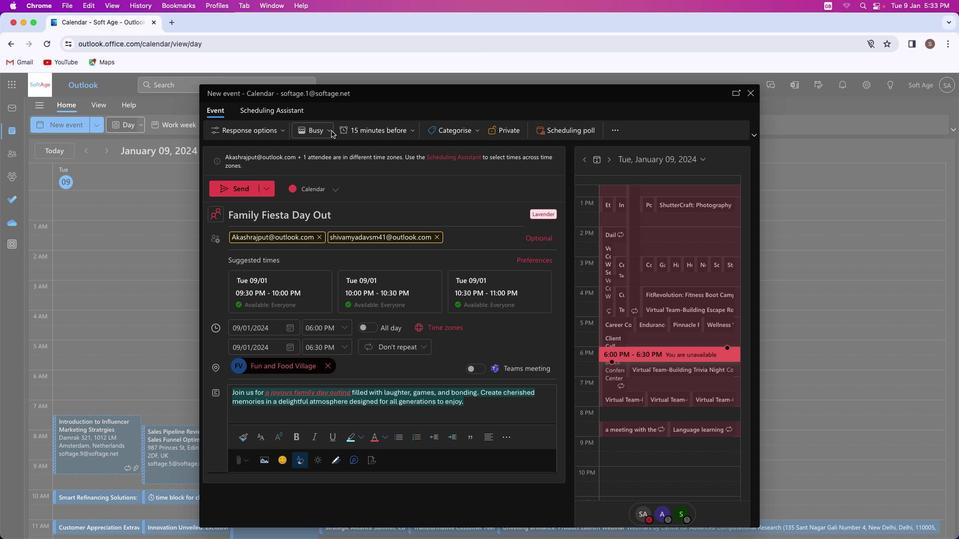 
Action: Mouse pressed left at (331, 131)
Screenshot: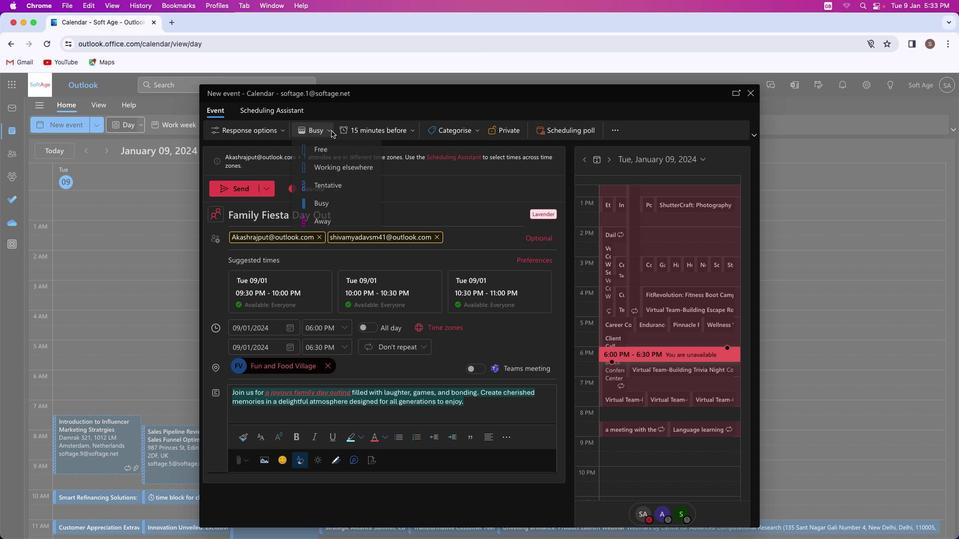 
Action: Mouse moved to (324, 149)
Screenshot: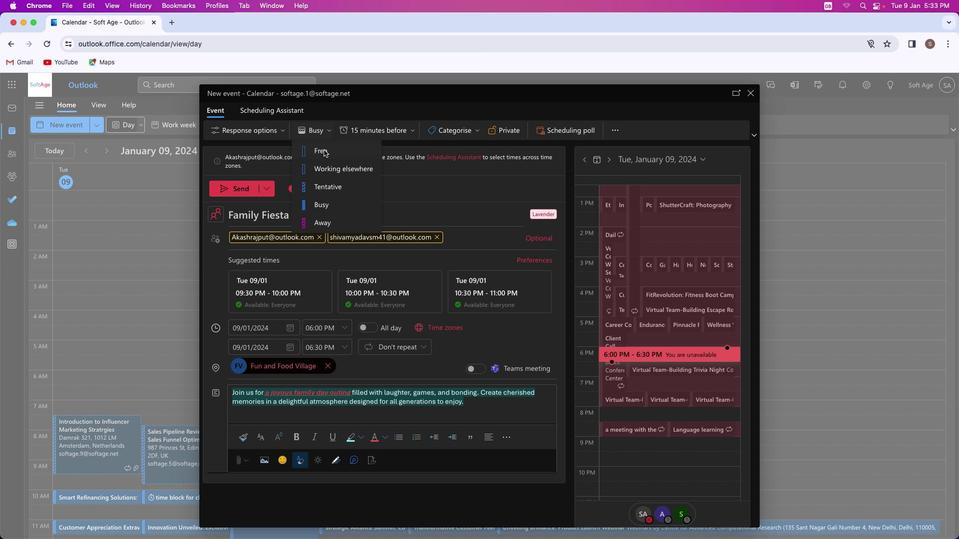 
Action: Mouse pressed left at (324, 149)
Screenshot: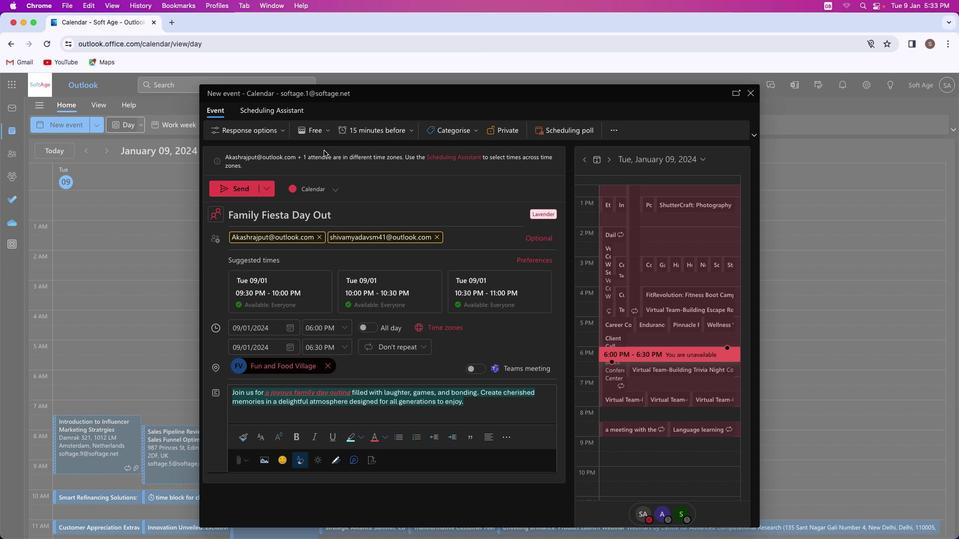 
Action: Mouse moved to (245, 188)
Screenshot: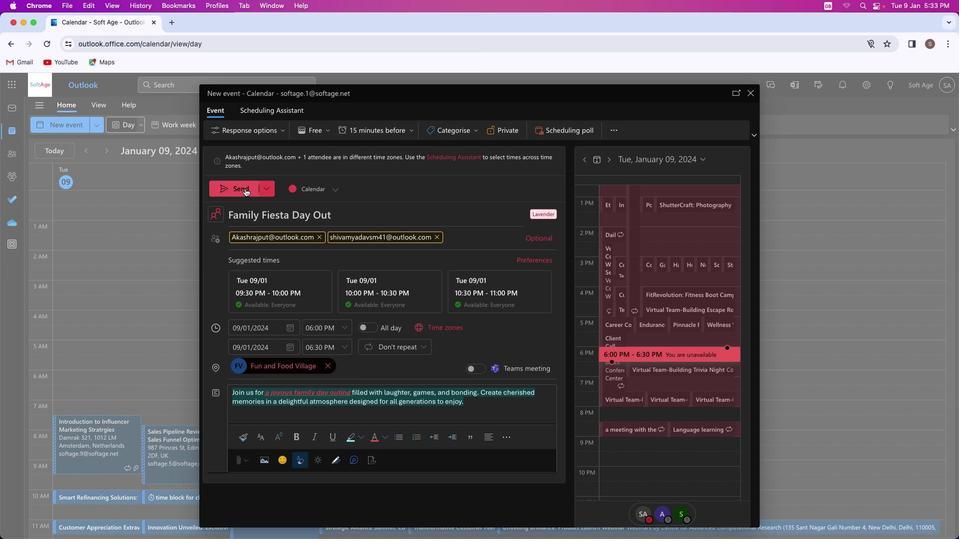 
Action: Mouse pressed left at (245, 188)
Screenshot: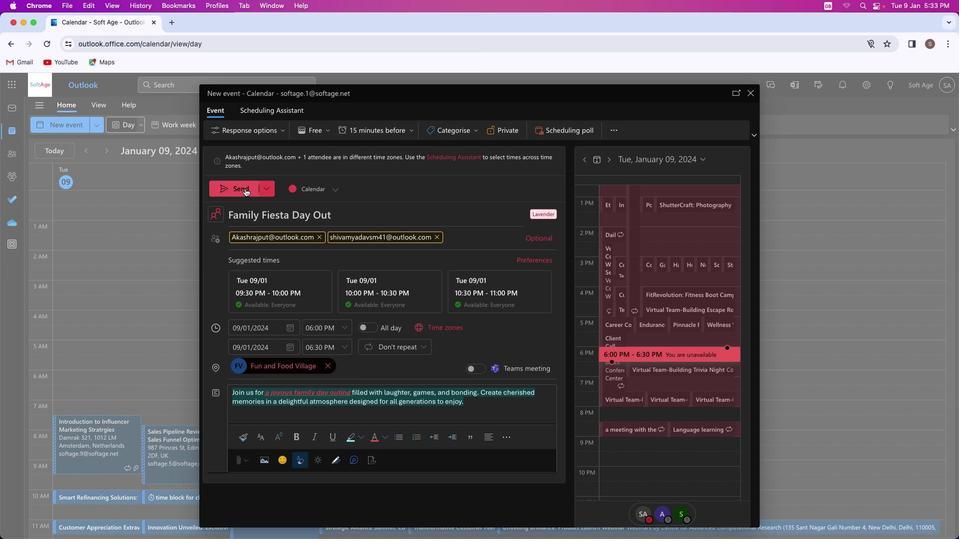 
Action: Mouse moved to (453, 364)
Screenshot: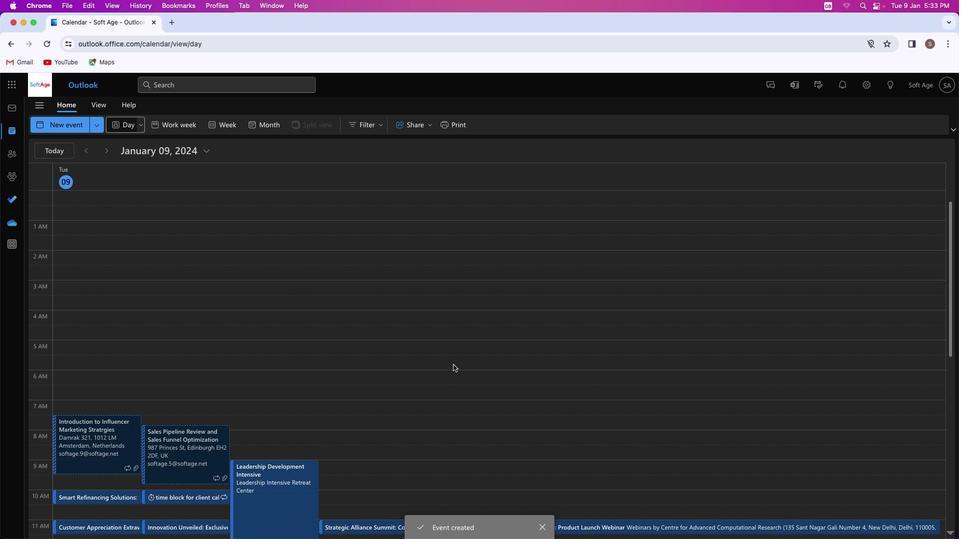 
